 Task: Search one way flight ticket for 3 adults, 3 children in premium economy from King Salmon: King Salmon Airport to Greensboro: Piedmont Triad International Airport on 5-1-2023. Choice of flights is Emirates. Price is upto 25000. Outbound departure time preference is 16:15. Return departure time preference is 10:45.
Action: Mouse moved to (211, 293)
Screenshot: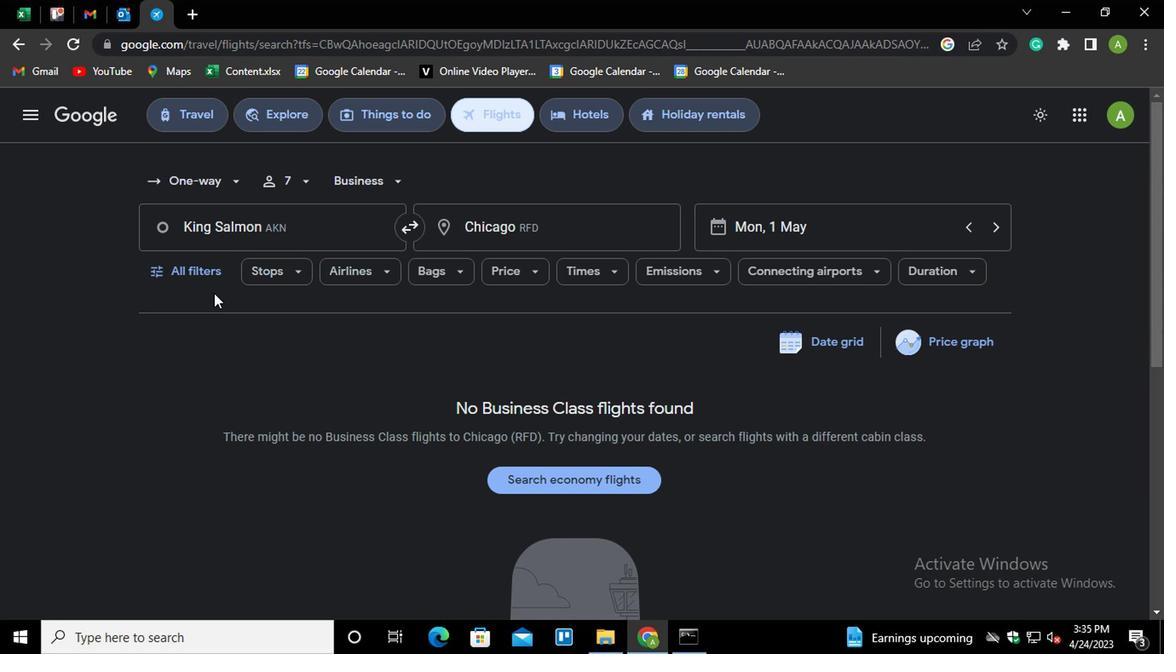 
Action: Mouse scrolled (211, 294) with delta (0, 0)
Screenshot: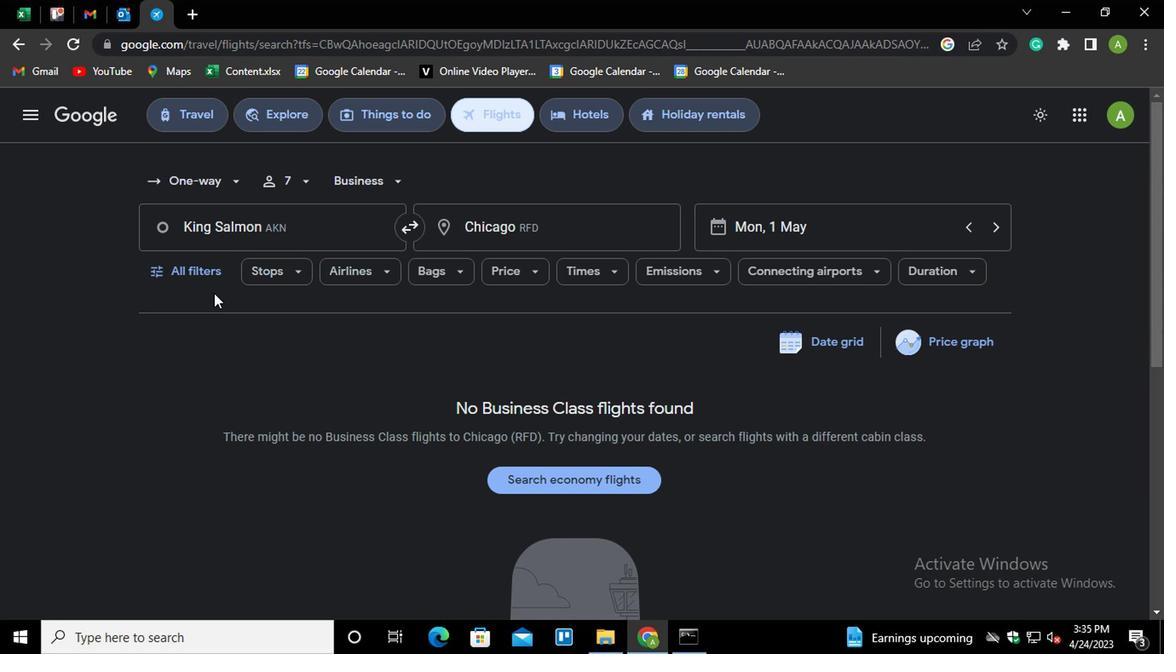 
Action: Mouse moved to (203, 184)
Screenshot: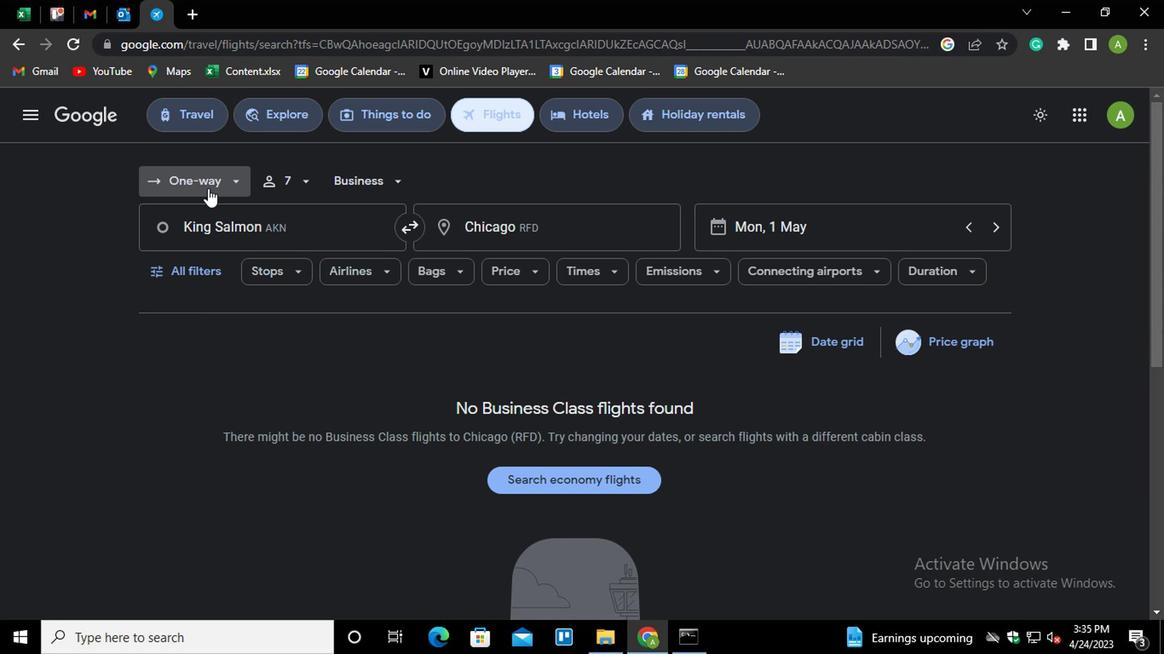 
Action: Mouse pressed left at (203, 184)
Screenshot: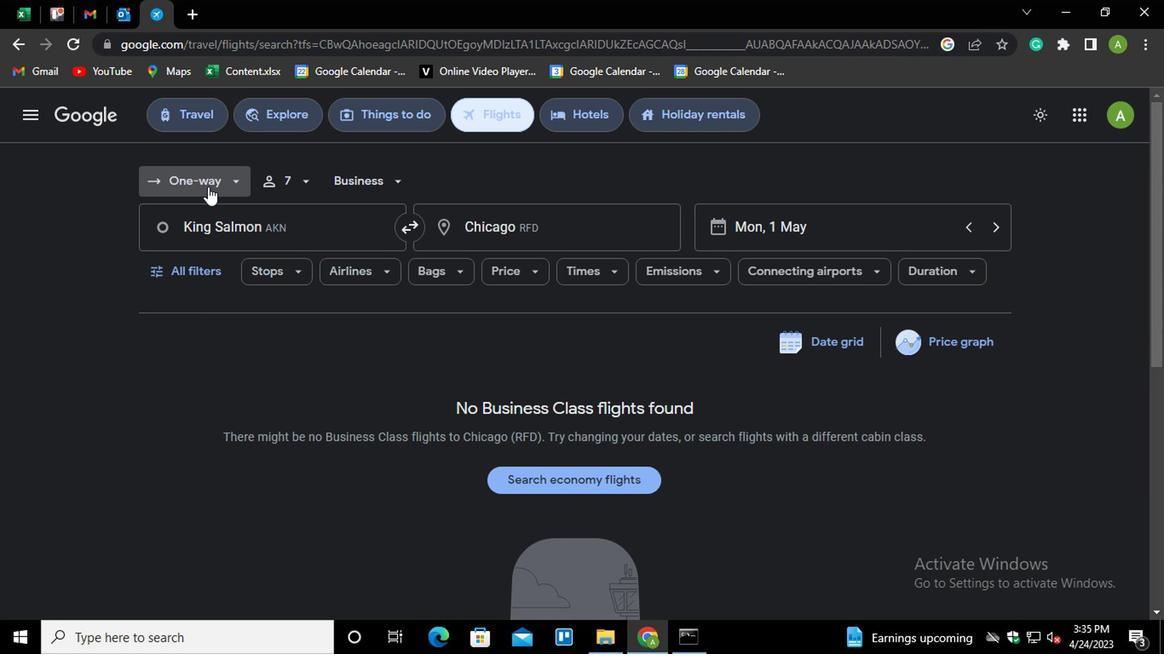 
Action: Mouse moved to (220, 257)
Screenshot: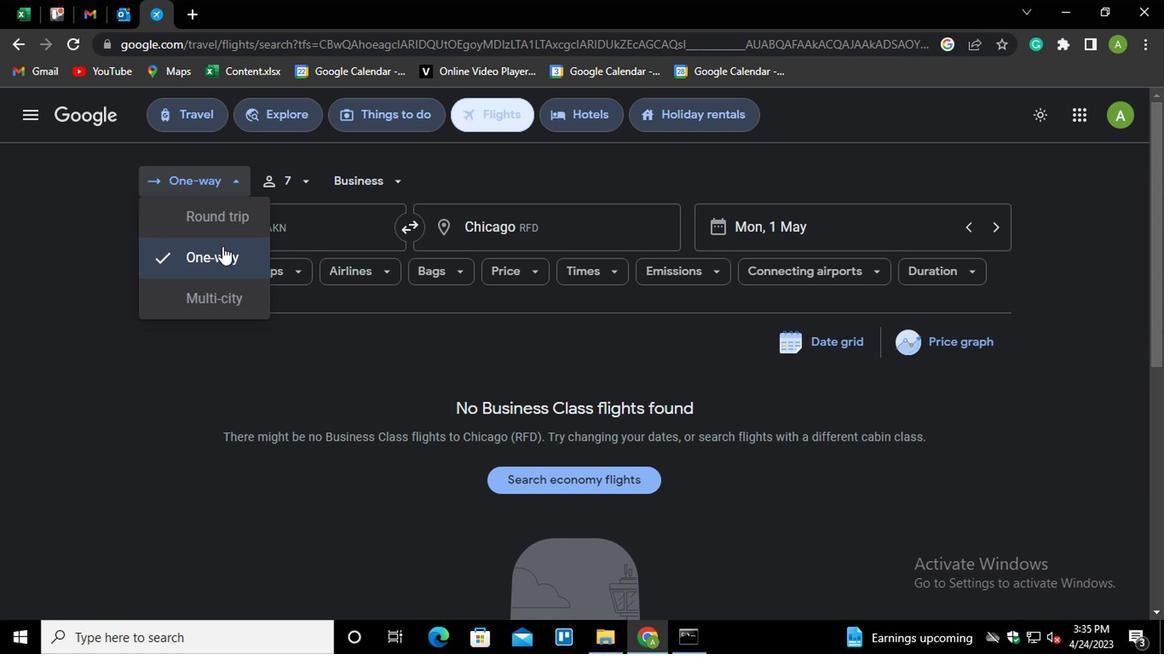 
Action: Mouse pressed left at (220, 257)
Screenshot: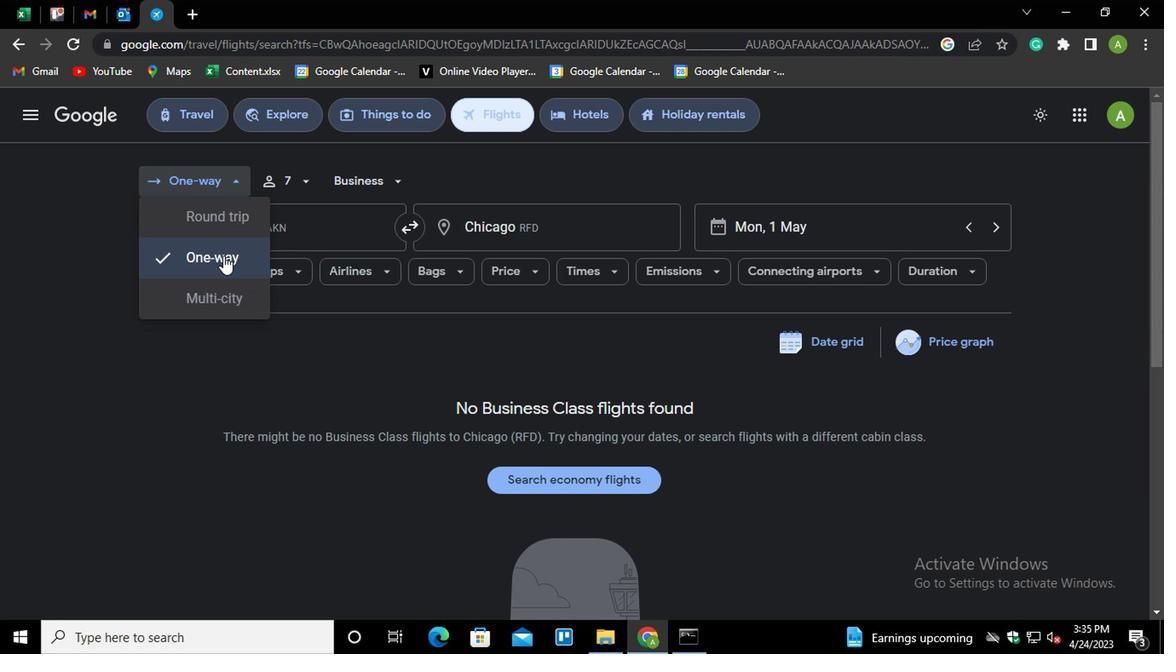 
Action: Mouse moved to (281, 178)
Screenshot: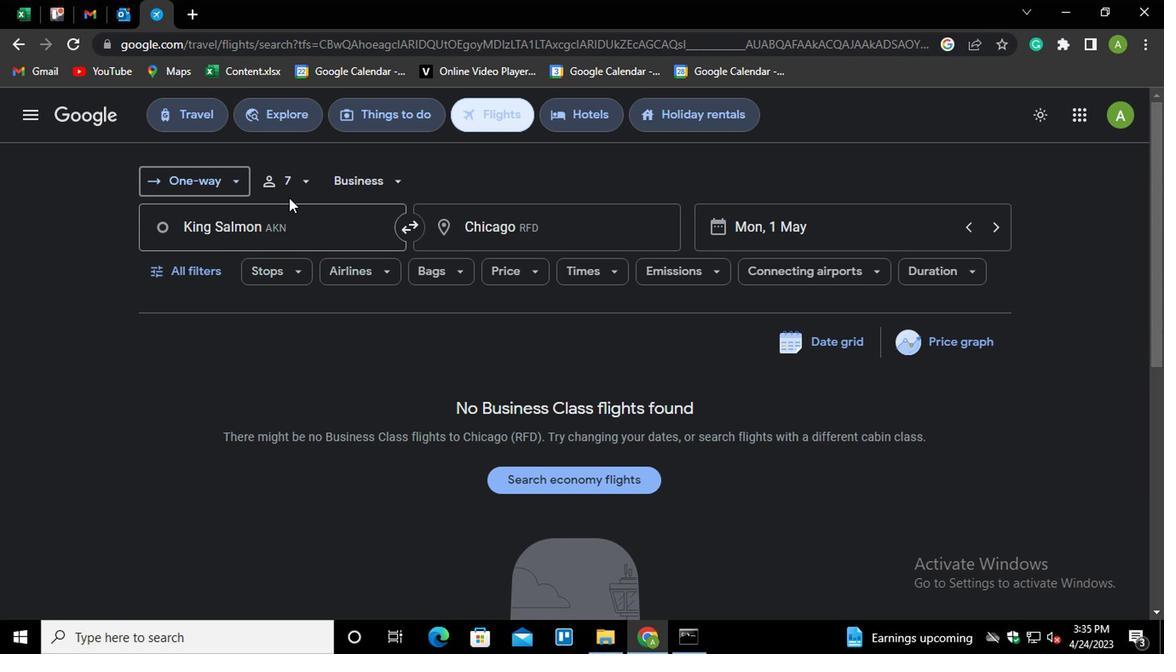
Action: Mouse pressed left at (281, 178)
Screenshot: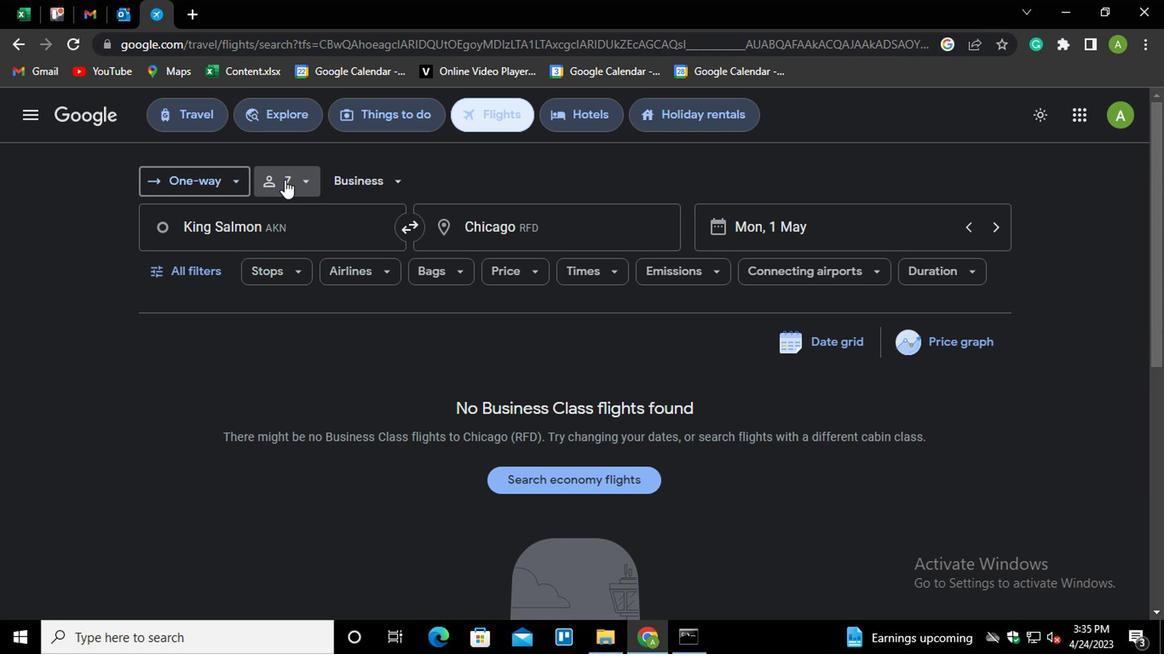 
Action: Mouse moved to (437, 228)
Screenshot: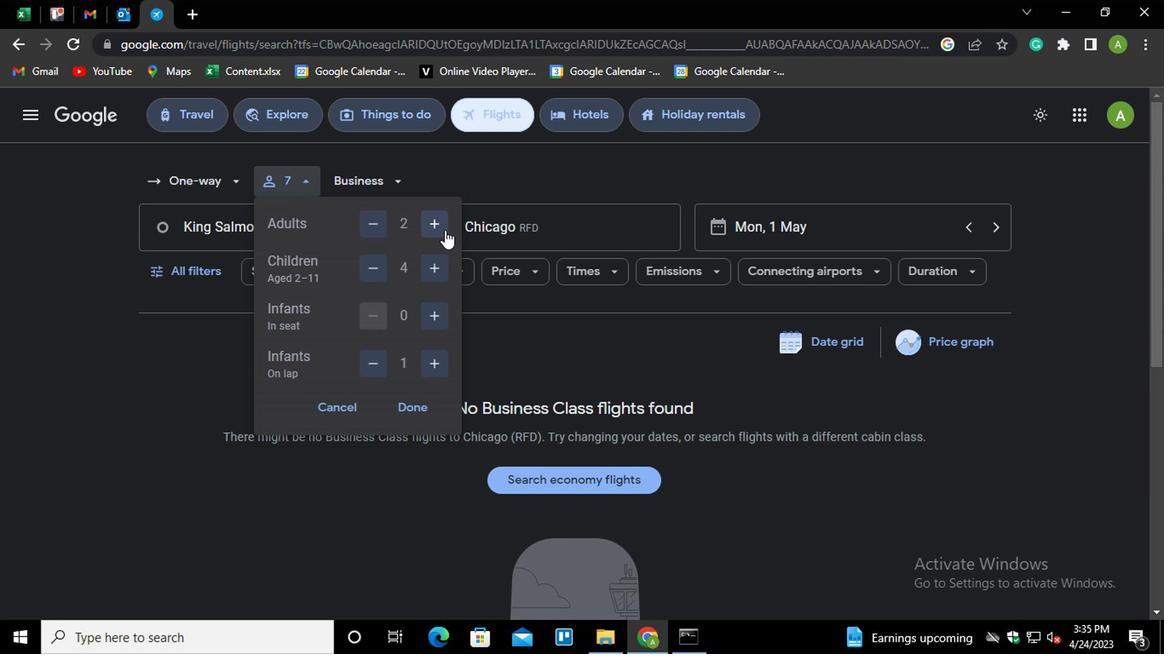 
Action: Mouse pressed left at (437, 228)
Screenshot: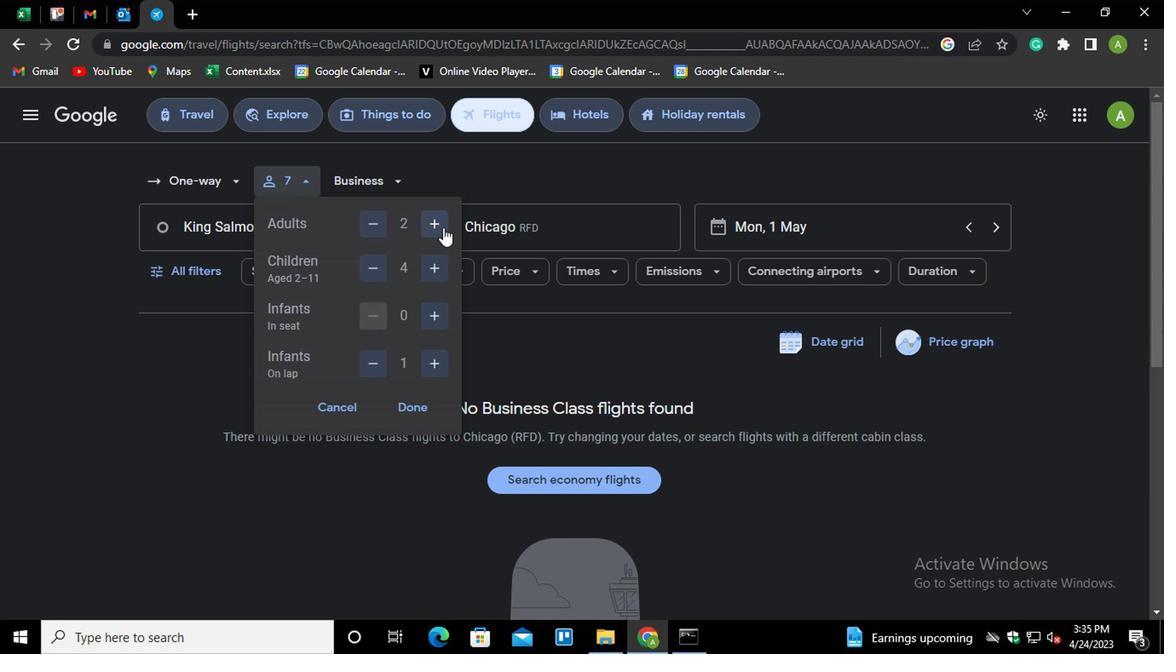 
Action: Mouse moved to (369, 264)
Screenshot: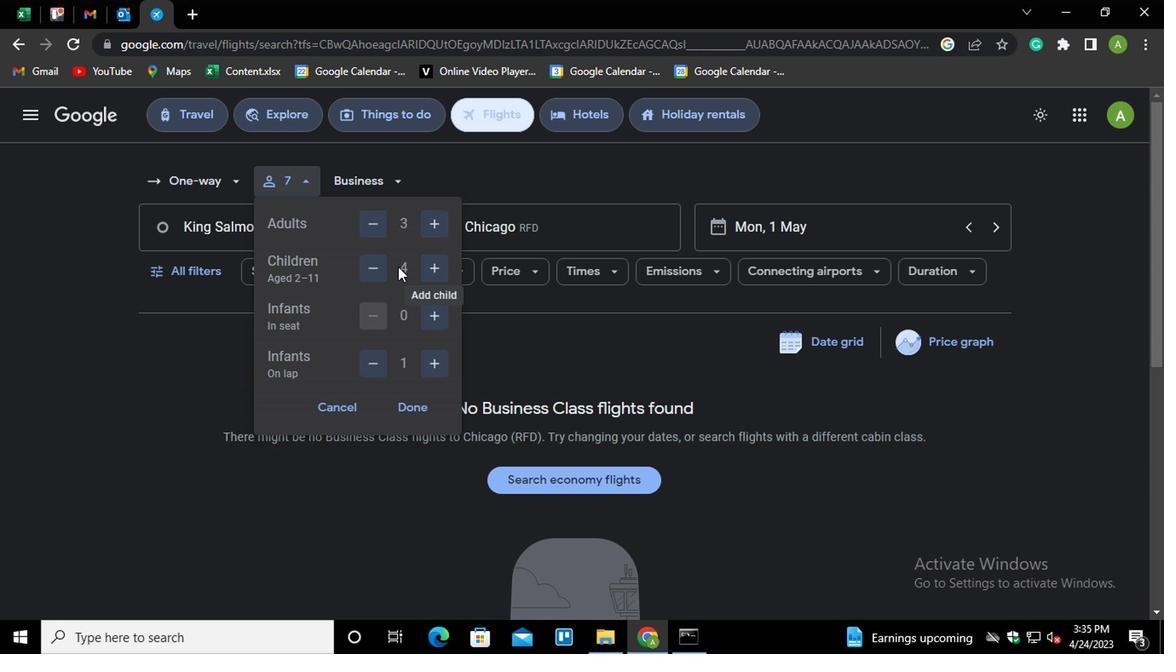 
Action: Mouse pressed left at (369, 264)
Screenshot: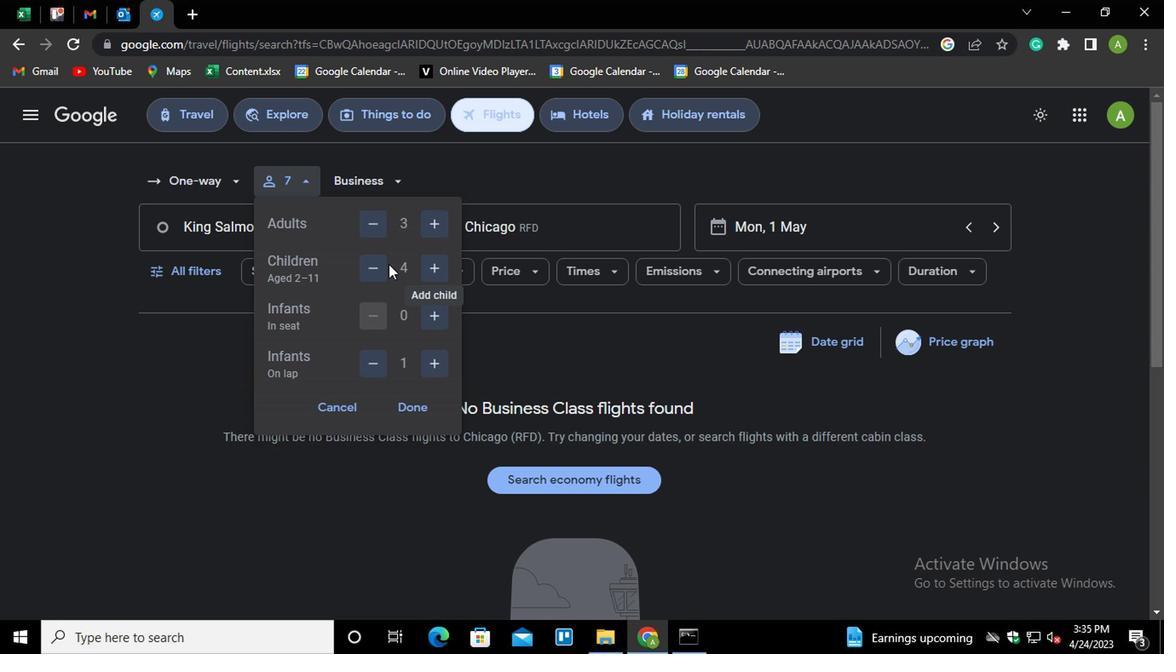 
Action: Mouse moved to (366, 367)
Screenshot: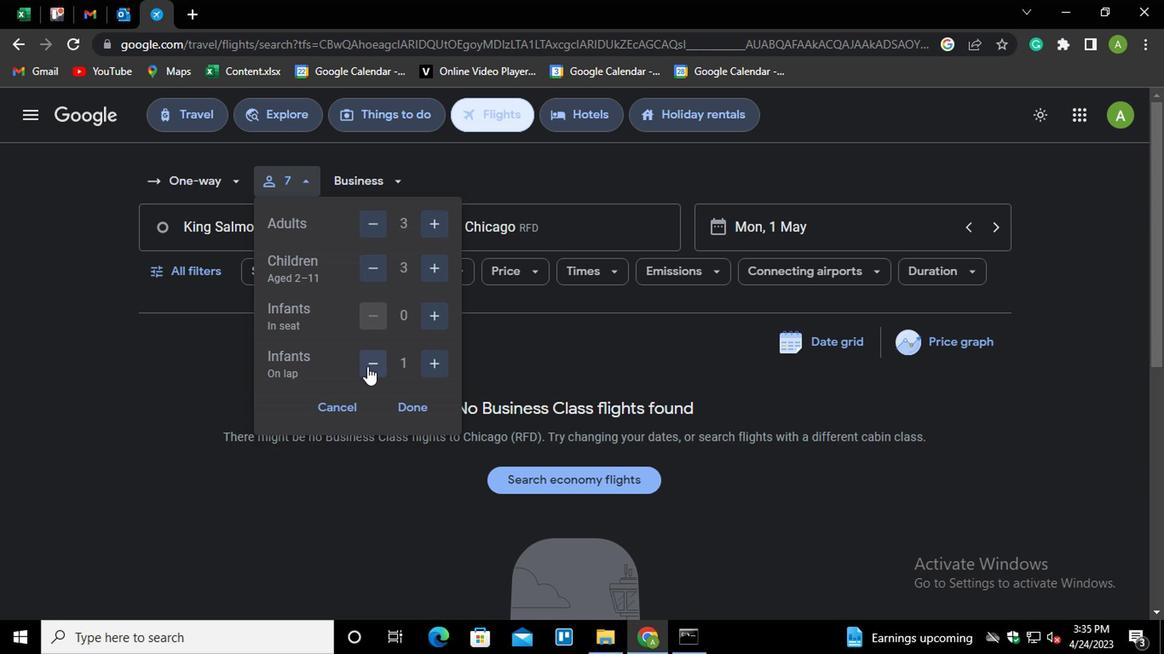 
Action: Mouse pressed left at (366, 367)
Screenshot: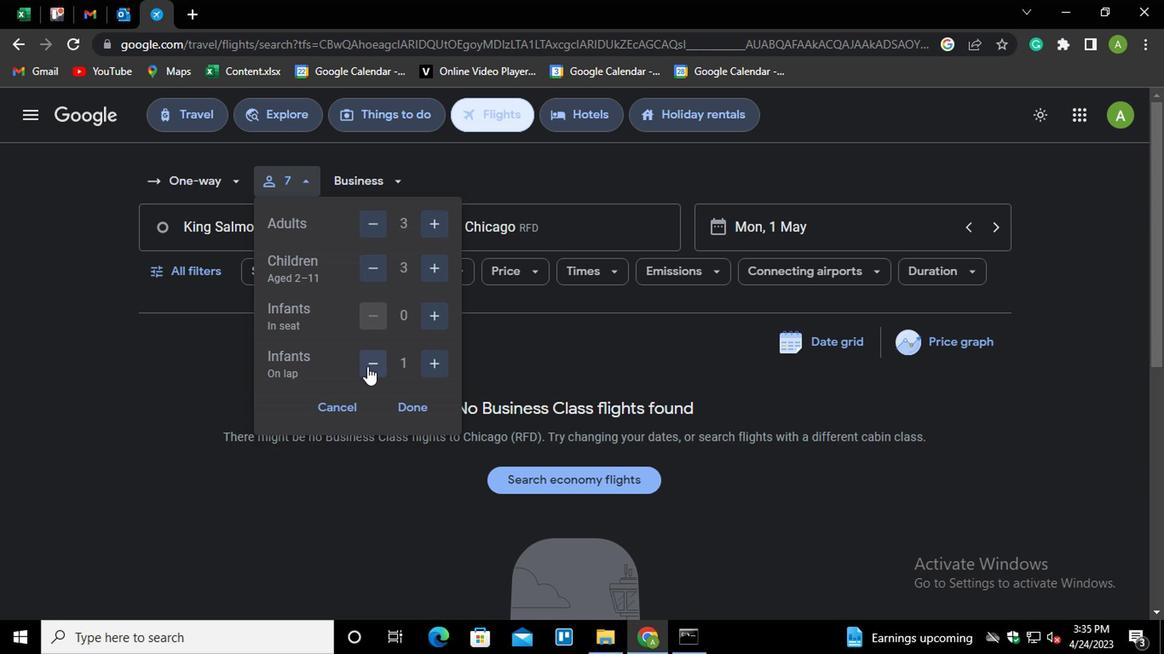 
Action: Mouse moved to (416, 415)
Screenshot: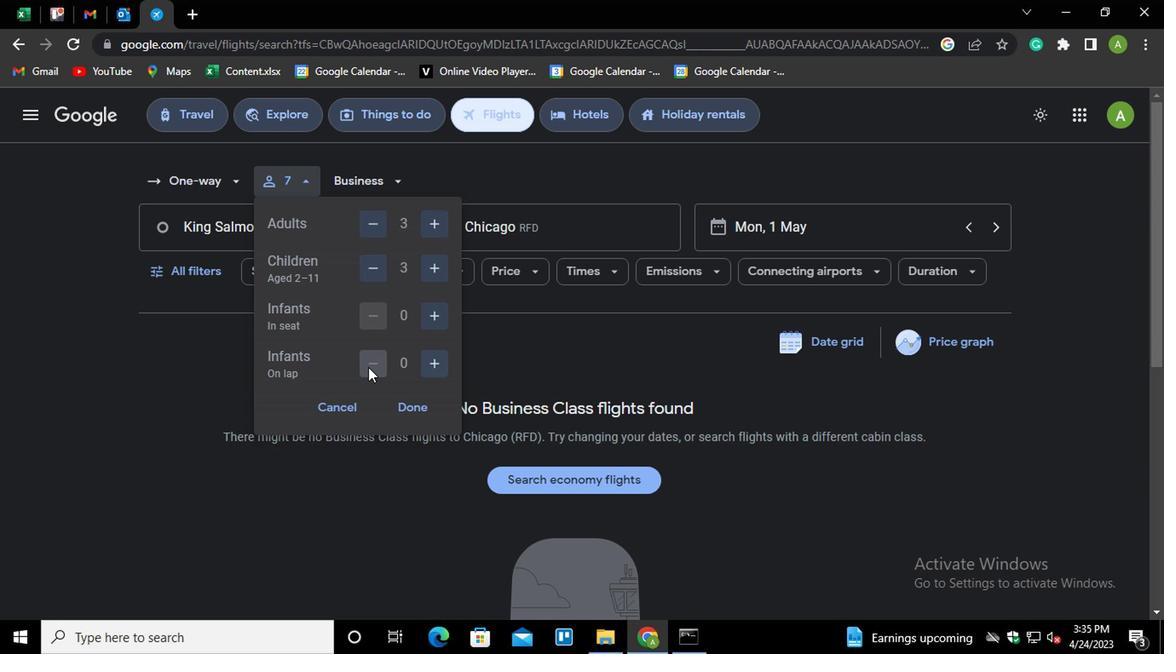 
Action: Mouse pressed left at (416, 415)
Screenshot: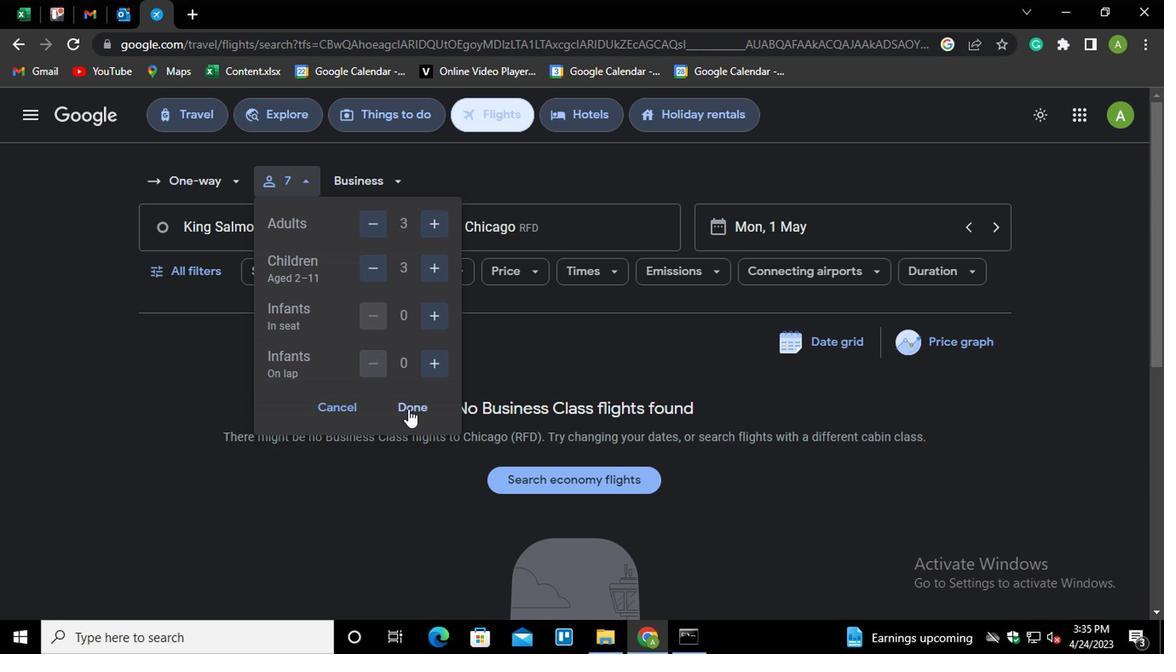 
Action: Mouse moved to (372, 189)
Screenshot: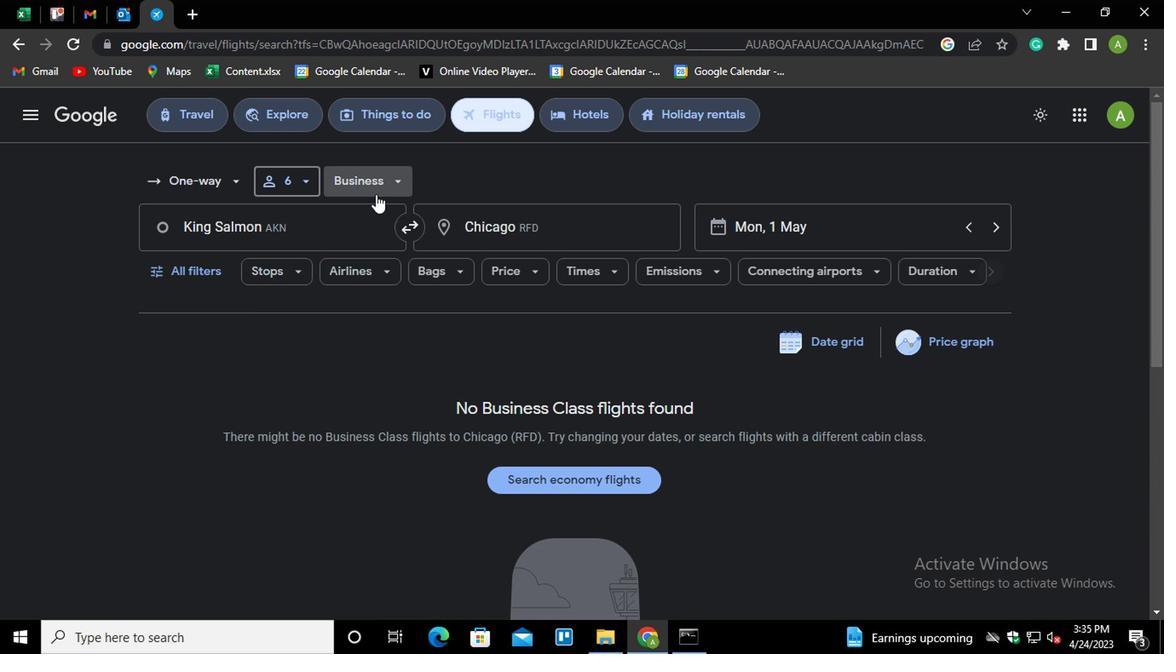 
Action: Mouse pressed left at (372, 189)
Screenshot: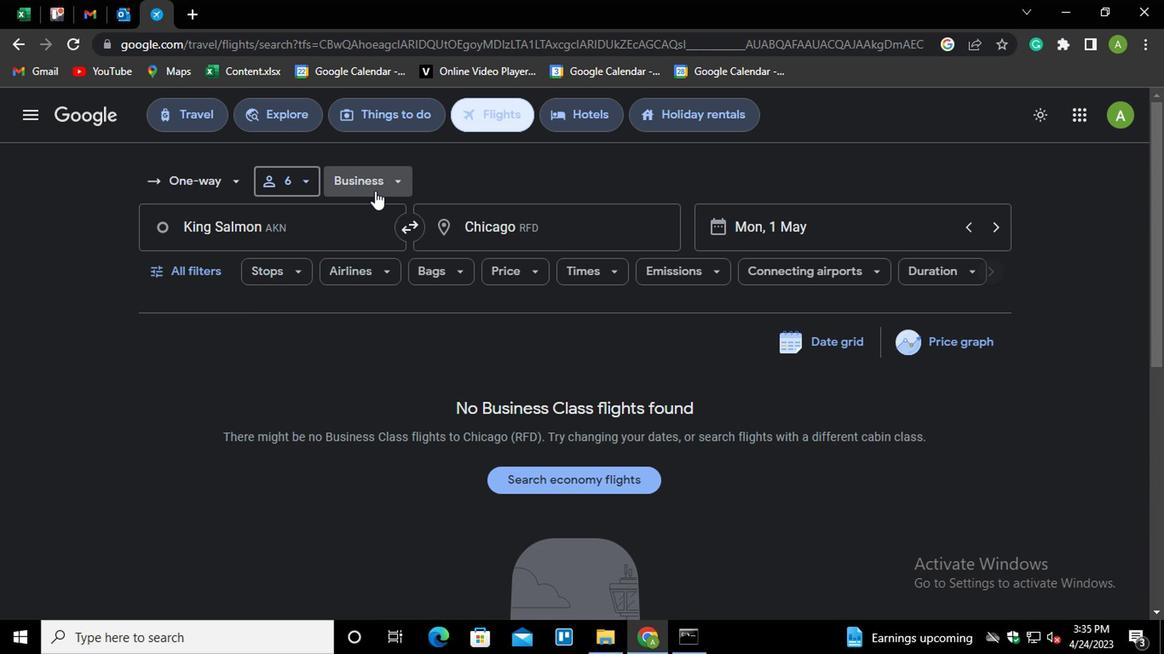 
Action: Mouse moved to (413, 258)
Screenshot: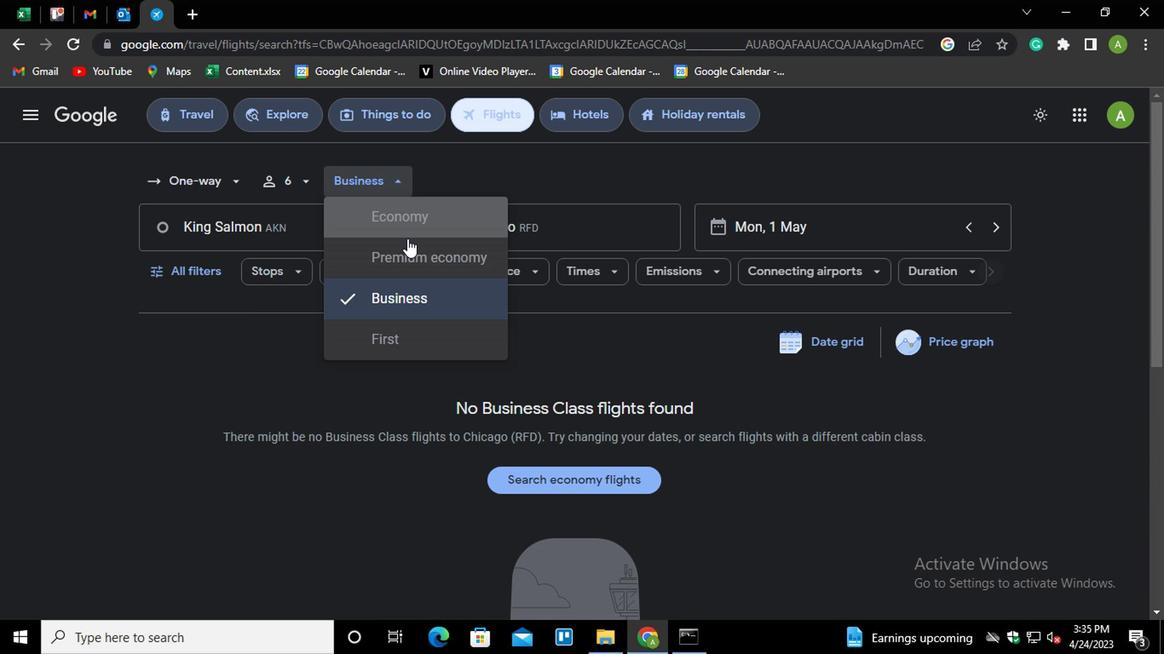 
Action: Mouse pressed left at (413, 258)
Screenshot: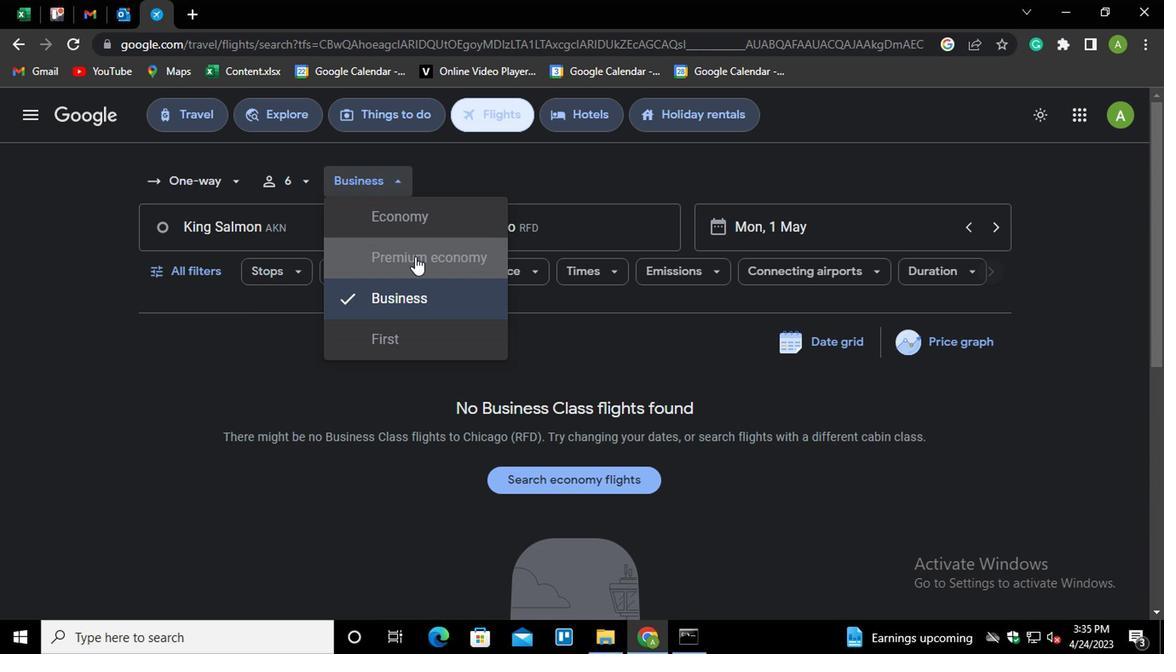 
Action: Mouse moved to (502, 231)
Screenshot: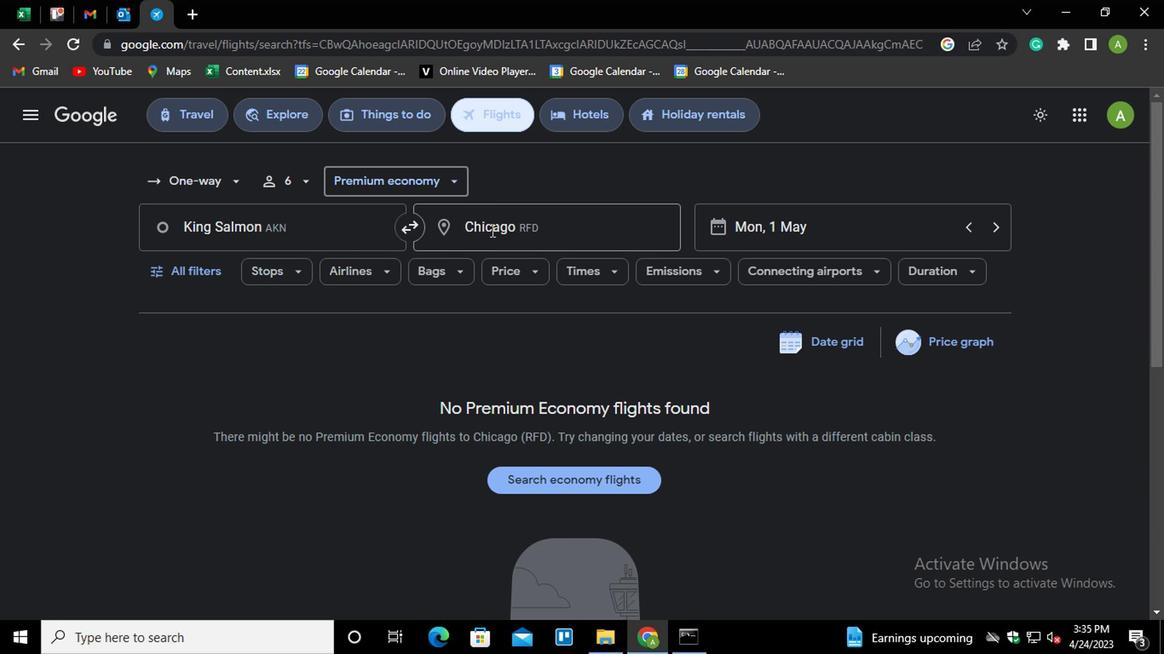 
Action: Mouse pressed left at (502, 231)
Screenshot: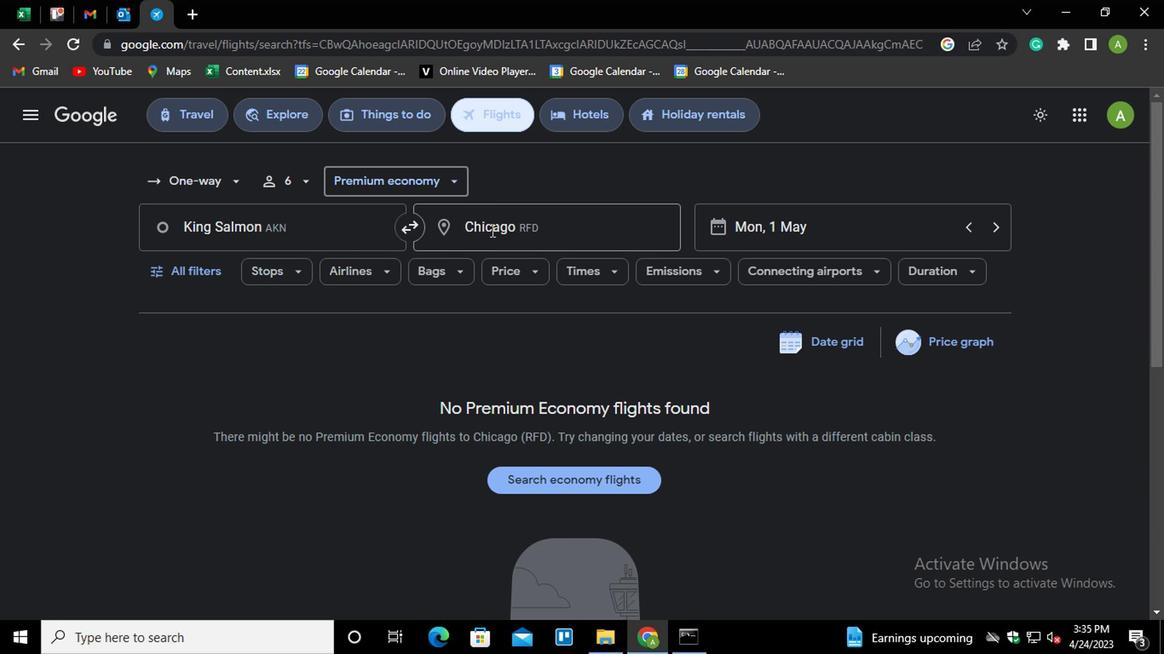 
Action: Key pressed <Key.shift>GREENSBORO<Key.down><Key.down><Key.enter>
Screenshot: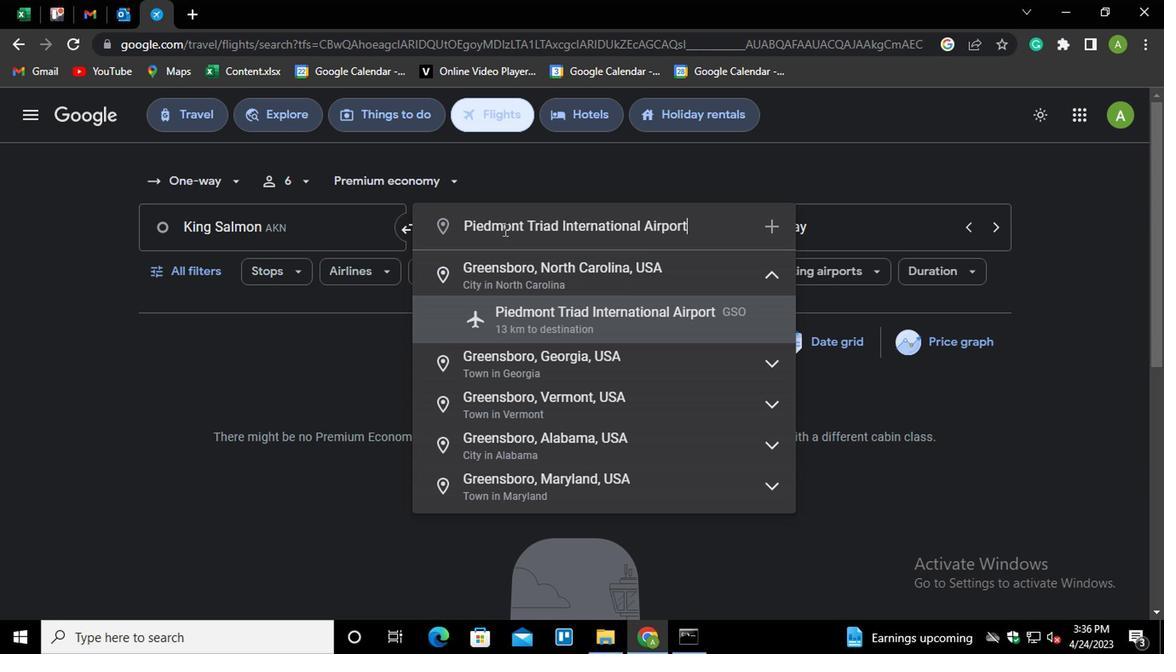 
Action: Mouse moved to (200, 276)
Screenshot: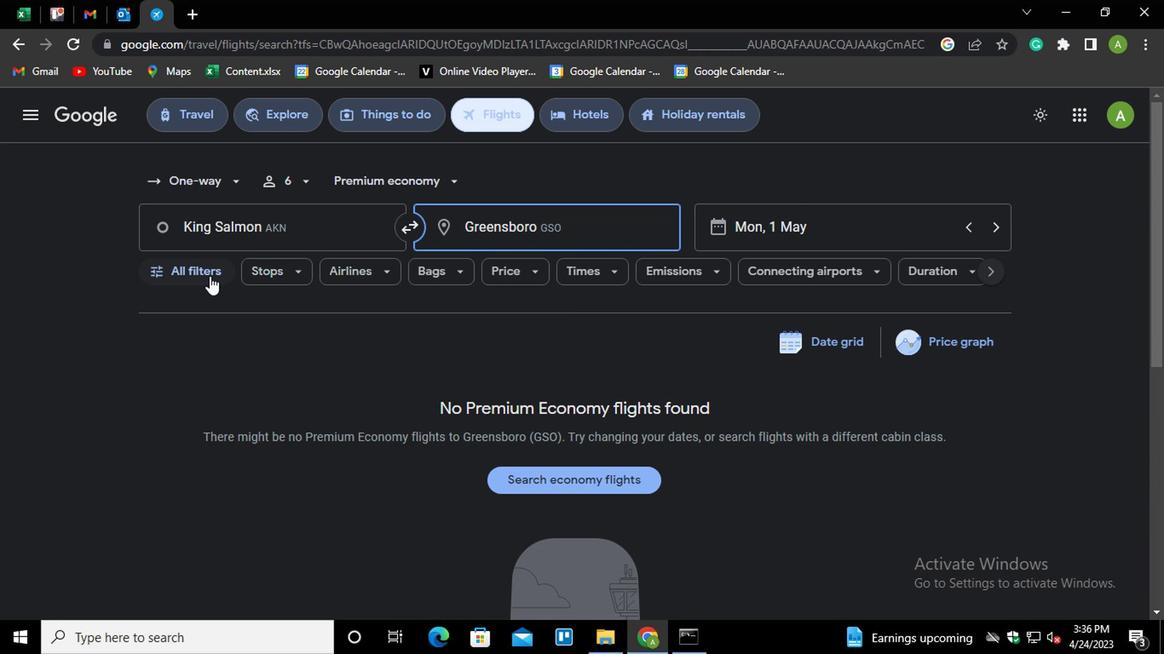 
Action: Mouse pressed left at (200, 276)
Screenshot: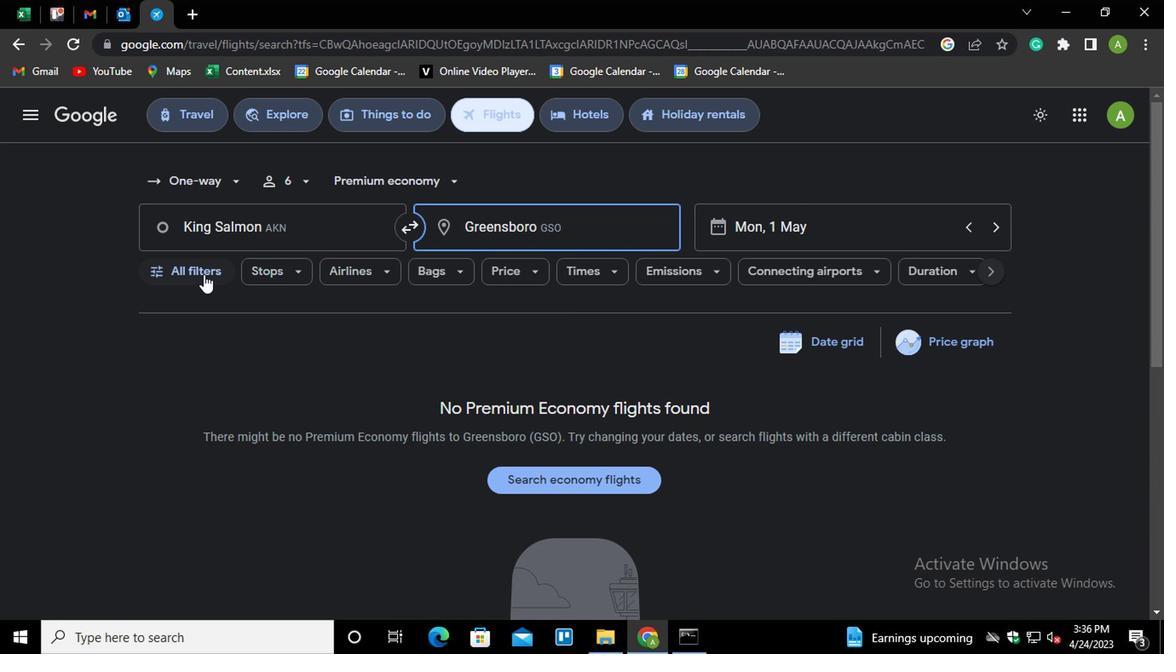 
Action: Mouse moved to (301, 434)
Screenshot: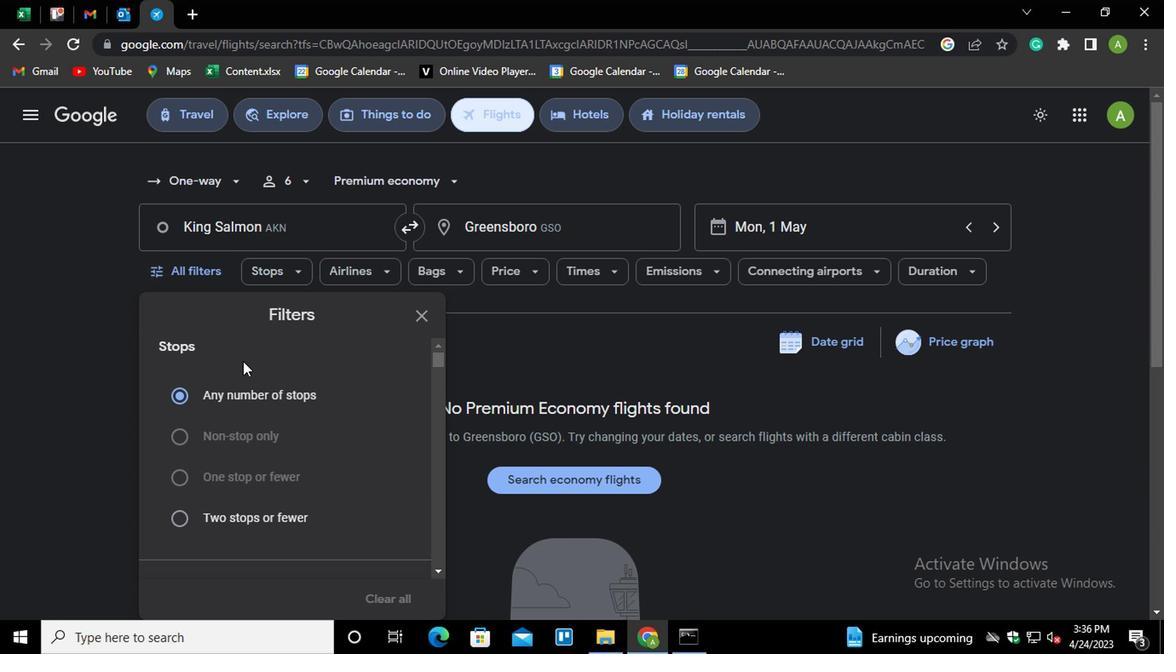 
Action: Mouse scrolled (301, 433) with delta (0, 0)
Screenshot: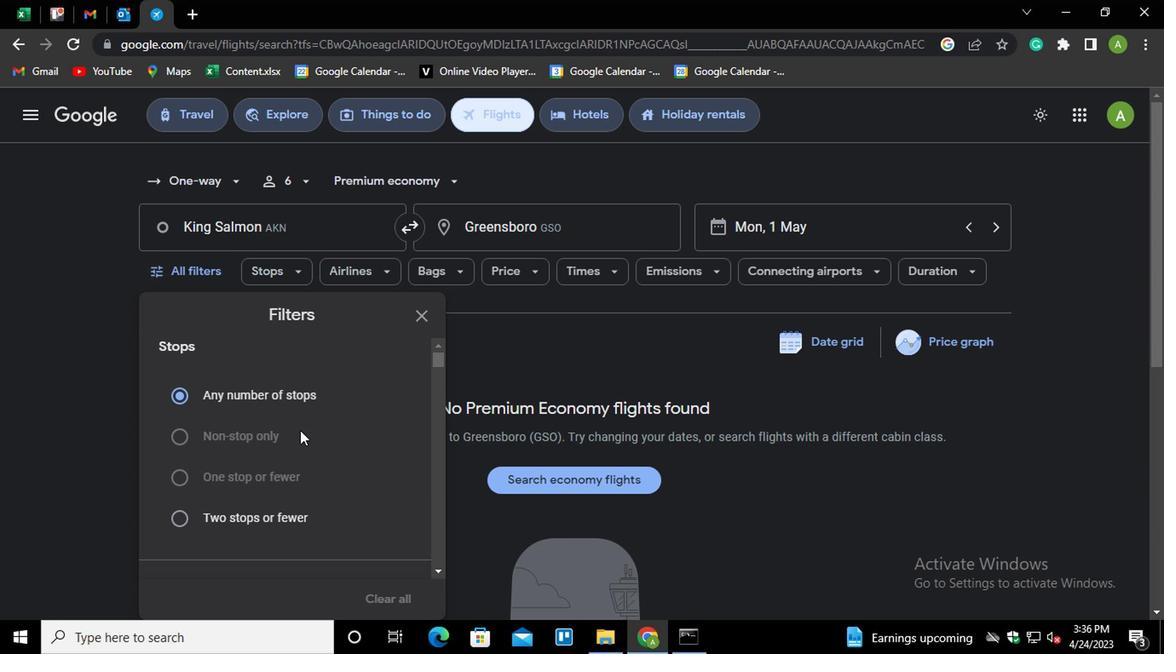 
Action: Mouse moved to (395, 551)
Screenshot: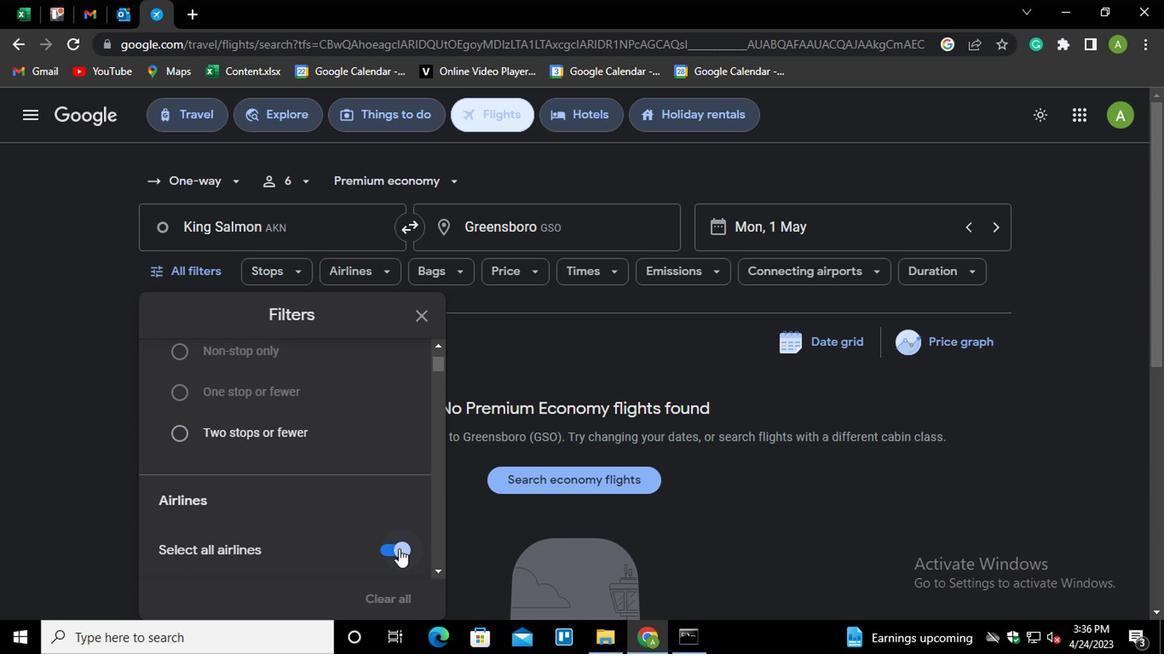 
Action: Mouse pressed left at (395, 551)
Screenshot: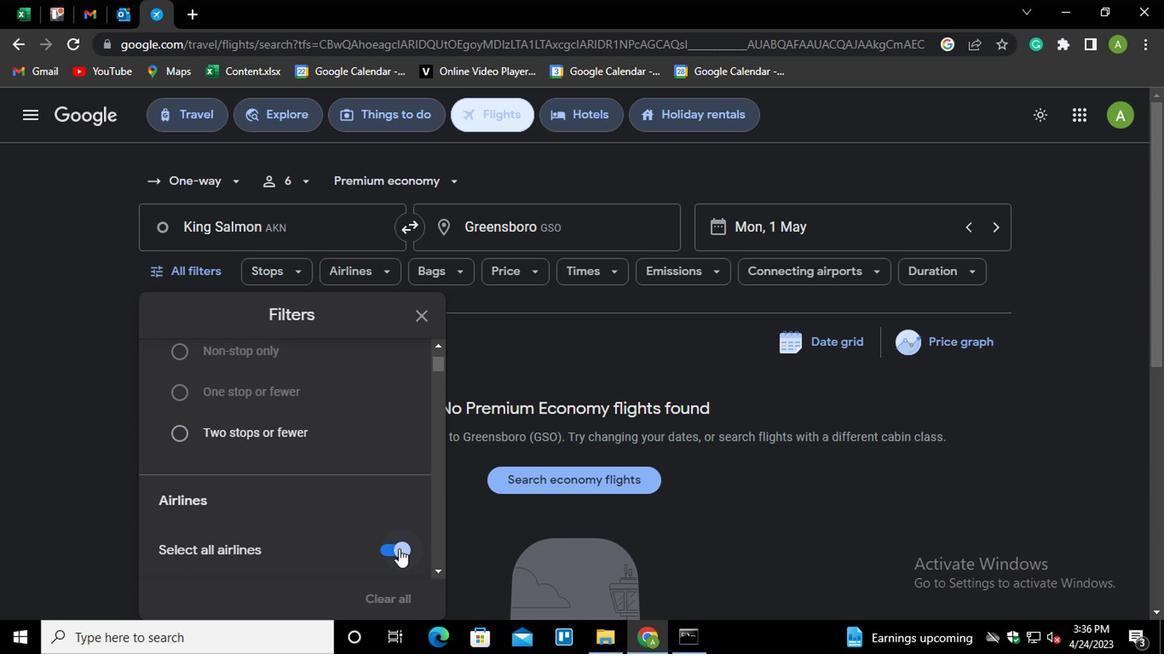
Action: Mouse moved to (338, 507)
Screenshot: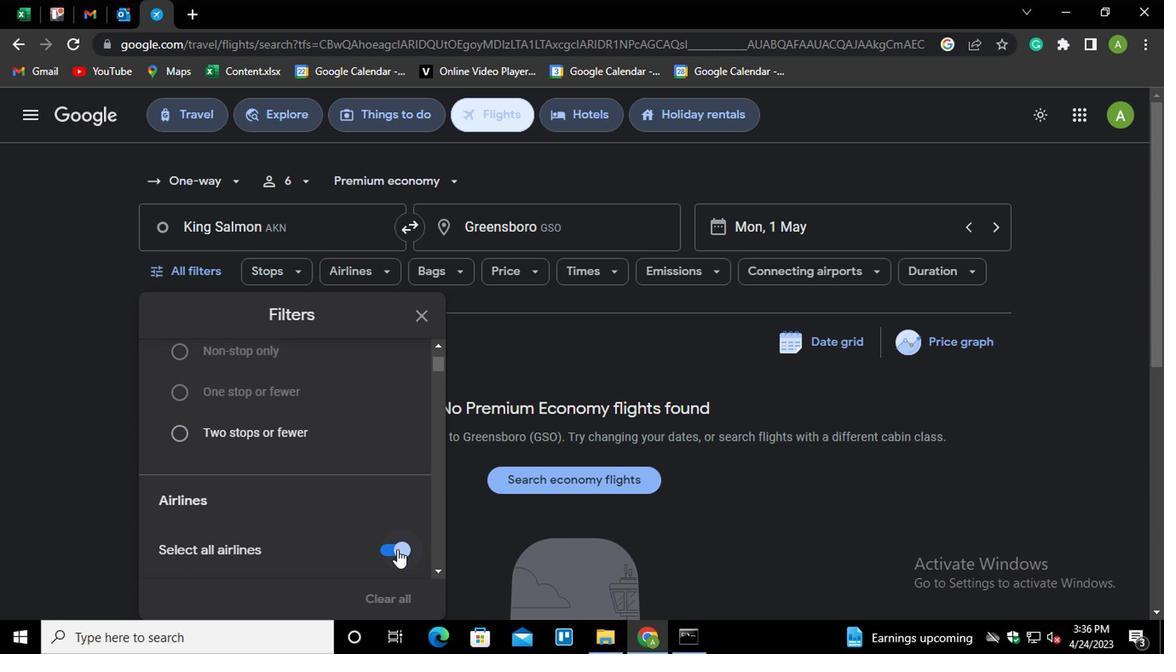 
Action: Mouse scrolled (338, 506) with delta (0, 0)
Screenshot: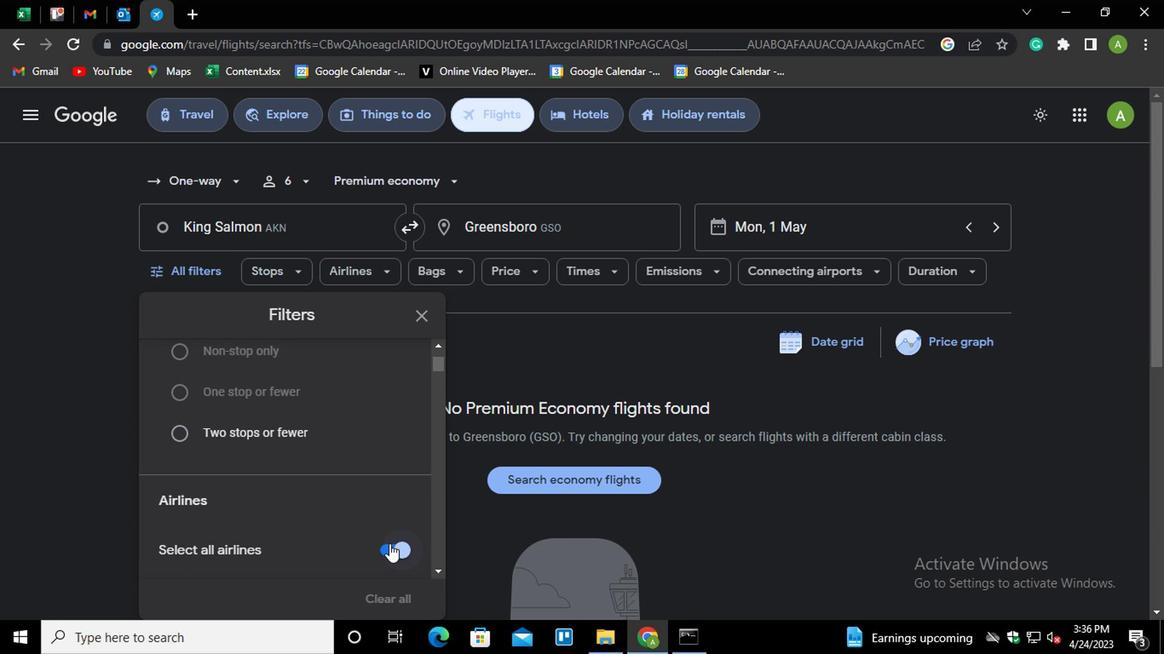 
Action: Mouse scrolled (338, 506) with delta (0, 0)
Screenshot: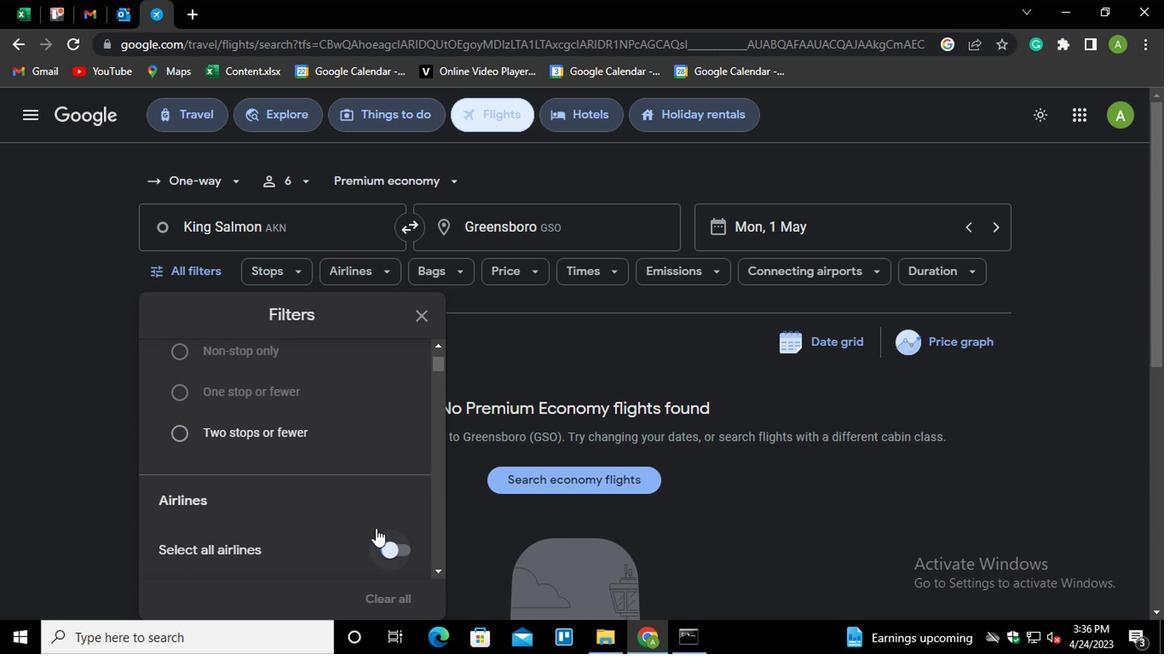 
Action: Mouse scrolled (338, 506) with delta (0, 0)
Screenshot: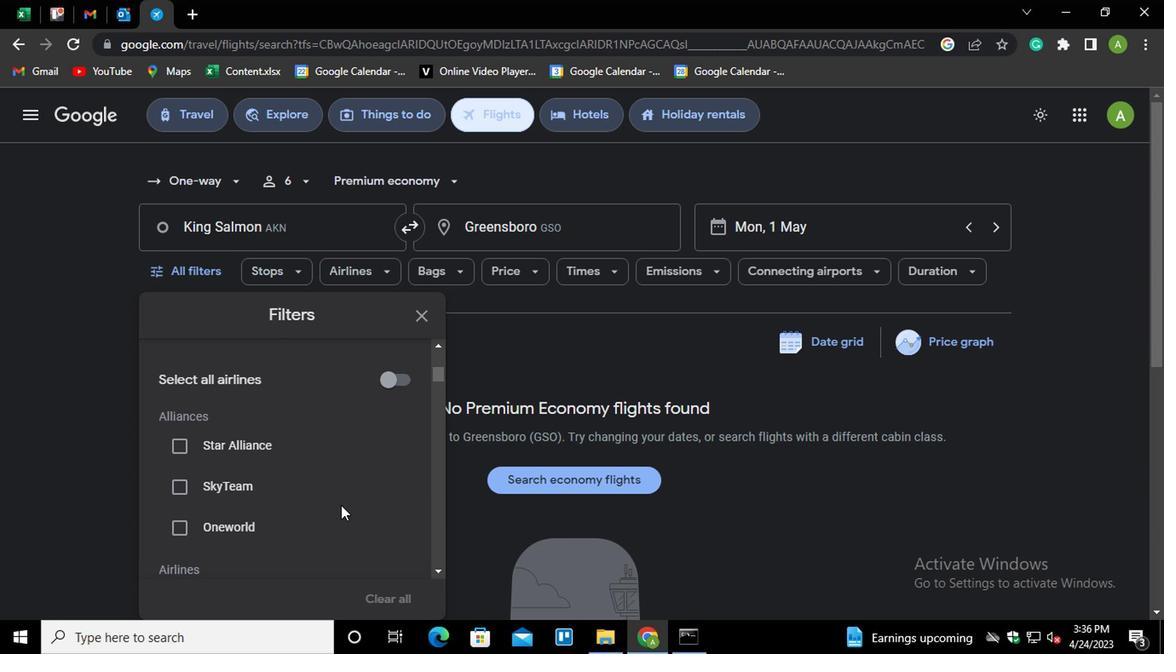 
Action: Mouse scrolled (338, 506) with delta (0, 0)
Screenshot: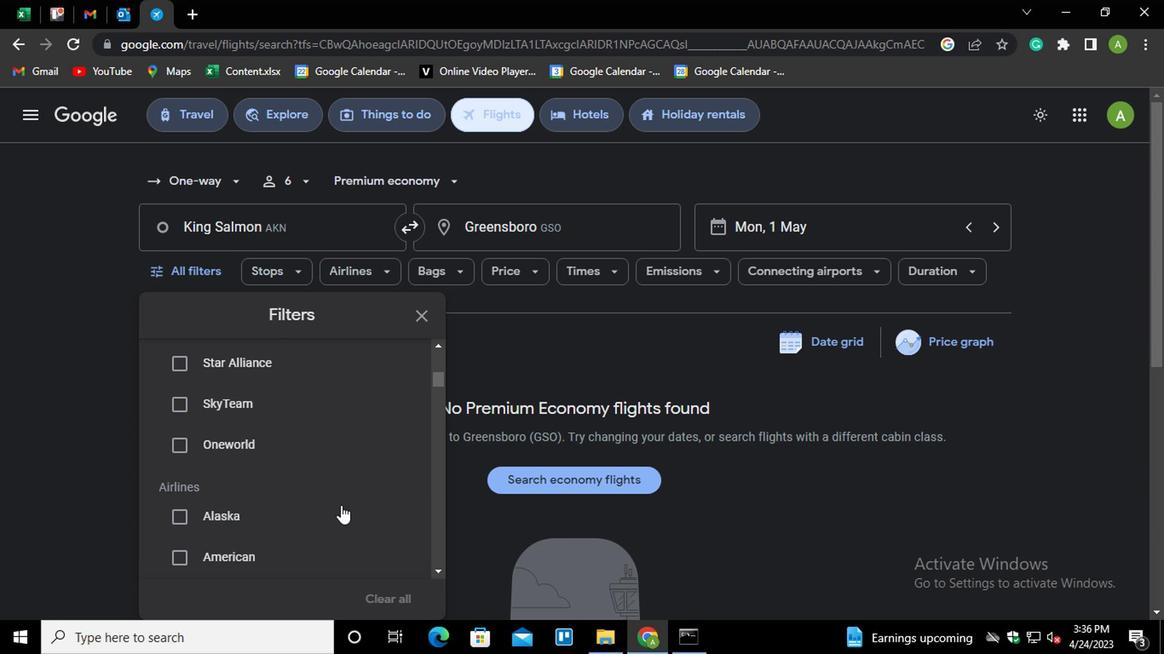 
Action: Mouse moved to (337, 507)
Screenshot: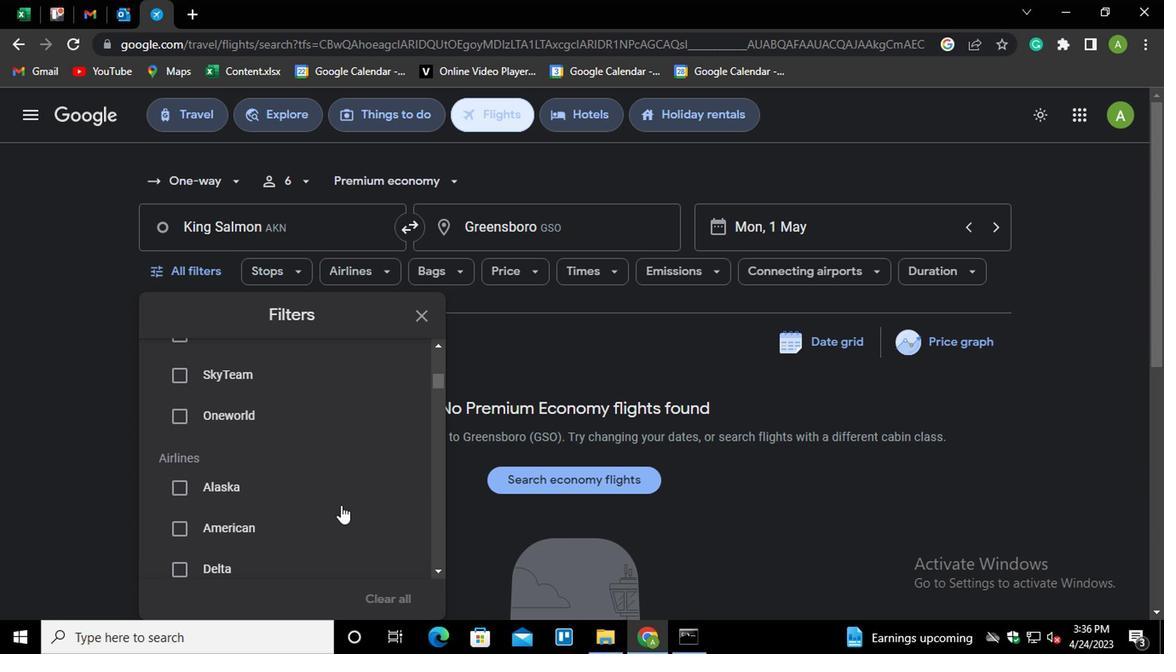 
Action: Mouse scrolled (337, 506) with delta (0, 0)
Screenshot: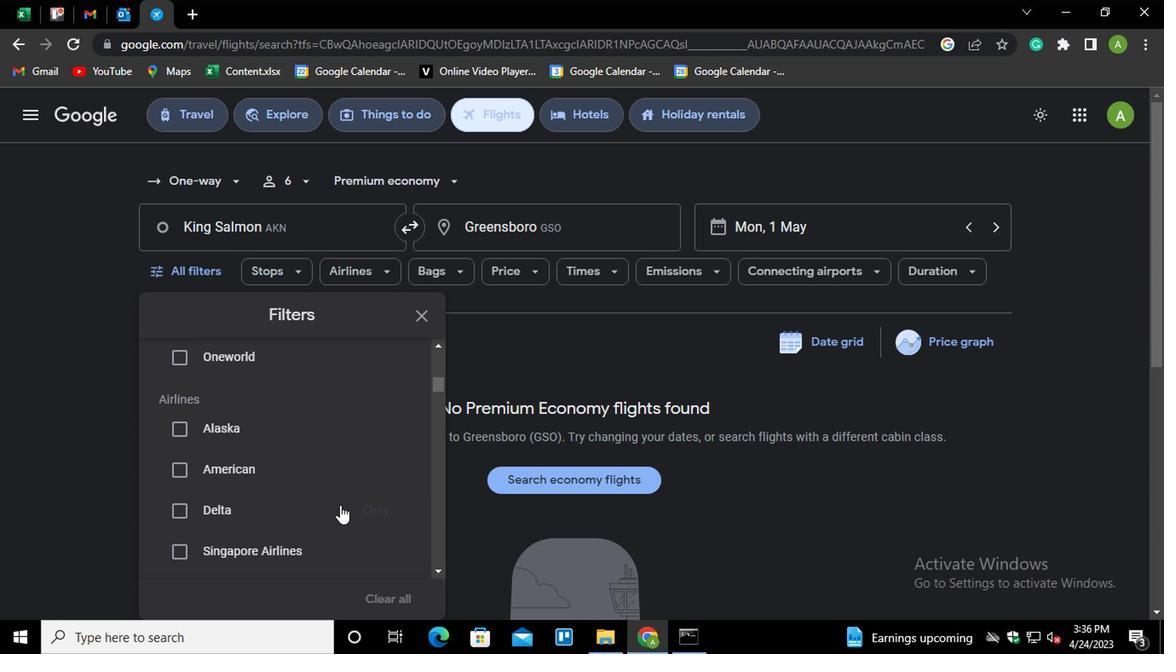 
Action: Mouse moved to (337, 505)
Screenshot: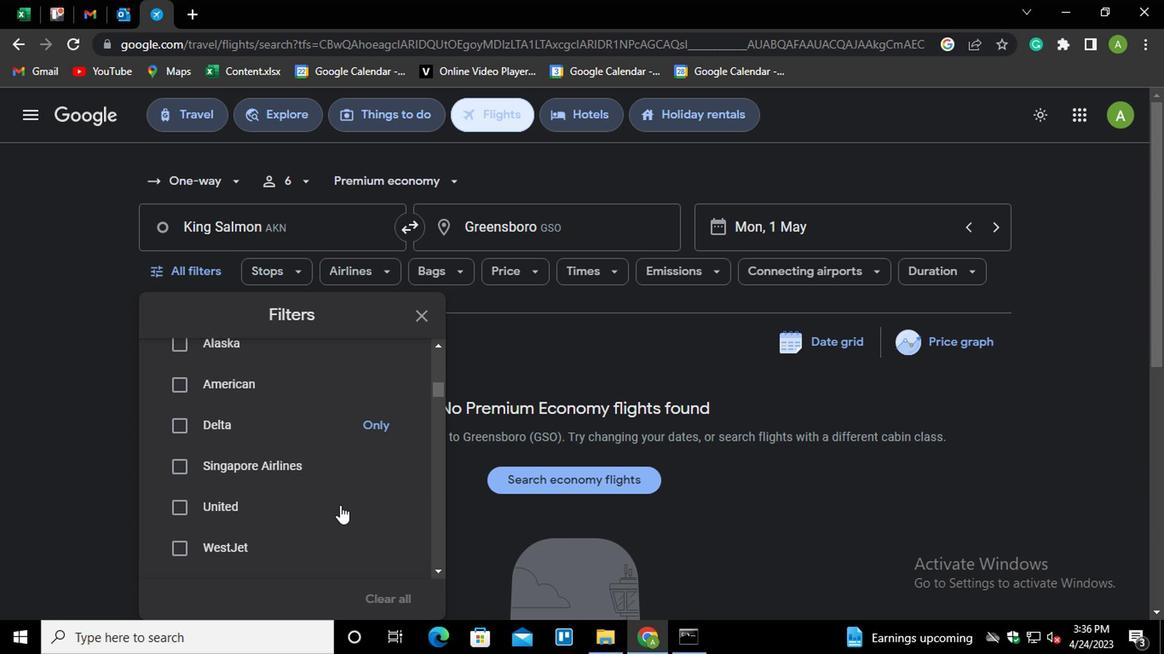 
Action: Mouse scrolled (337, 503) with delta (0, -1)
Screenshot: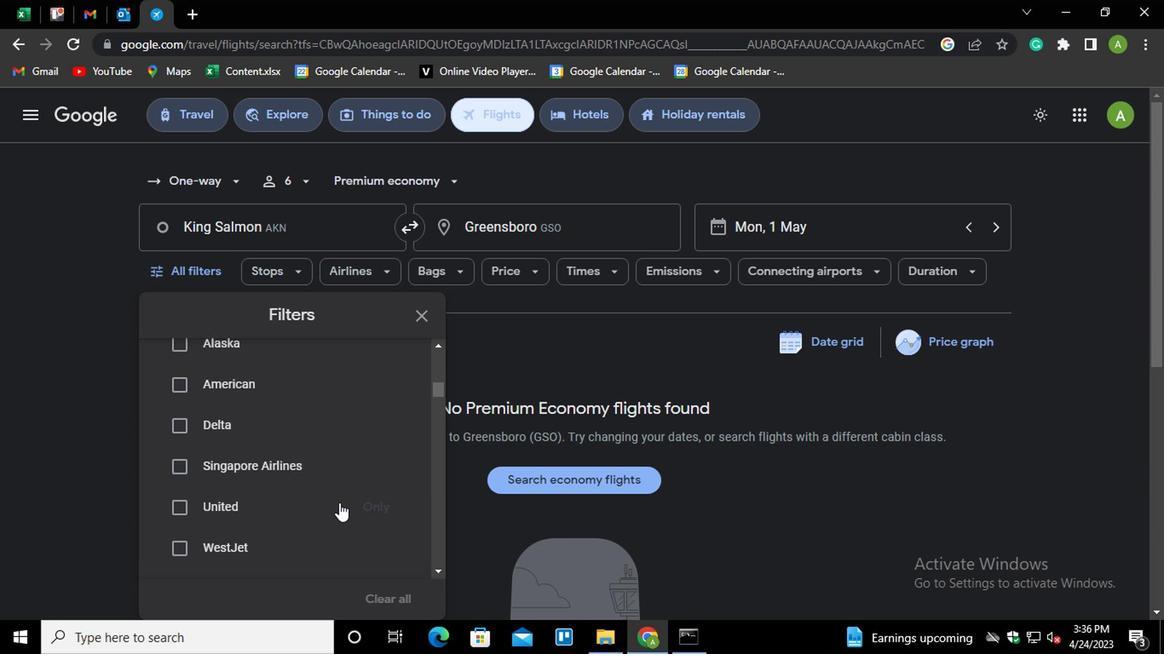 
Action: Mouse moved to (325, 493)
Screenshot: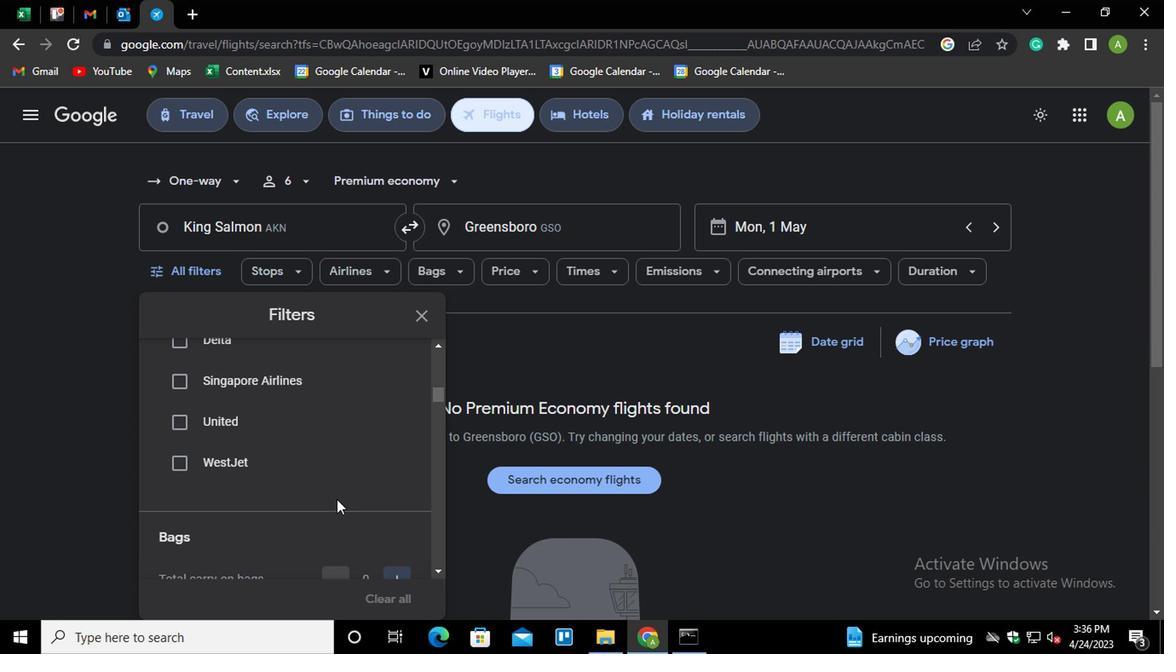 
Action: Mouse scrolled (325, 494) with delta (0, 1)
Screenshot: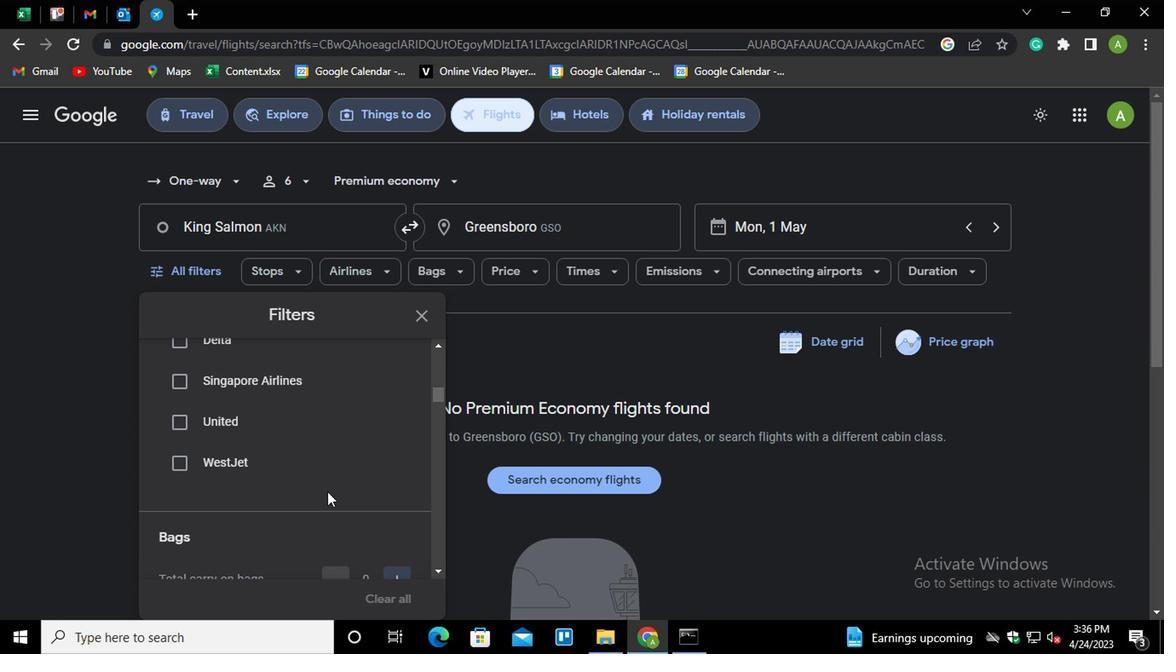 
Action: Mouse scrolled (325, 494) with delta (0, 1)
Screenshot: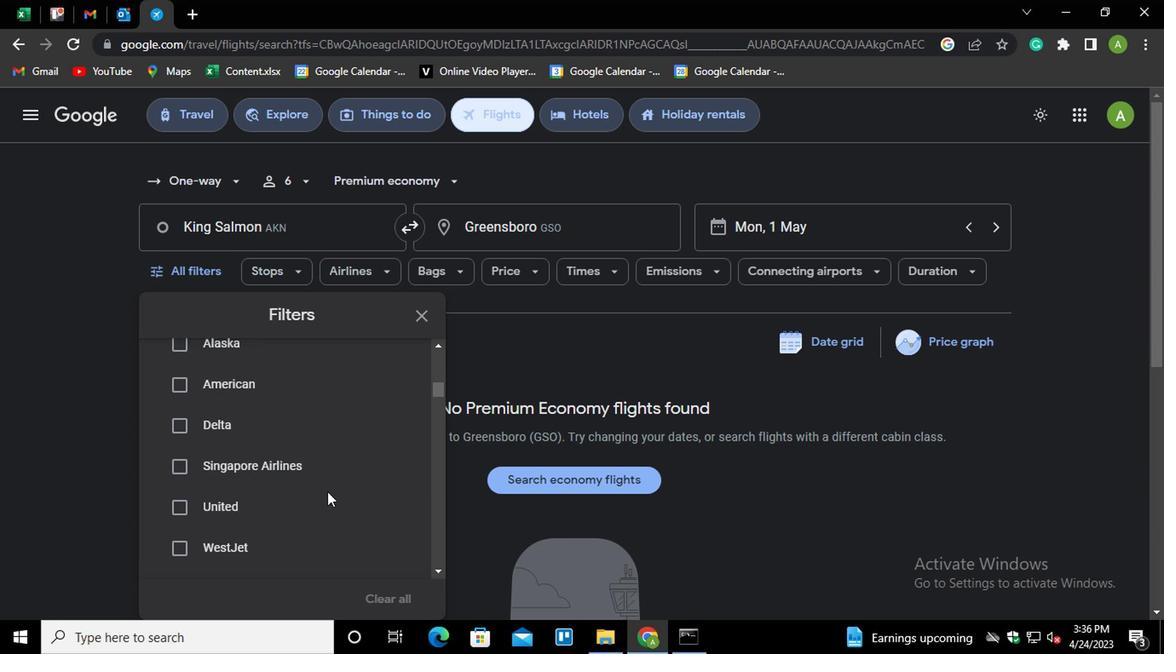 
Action: Mouse scrolled (325, 492) with delta (0, 0)
Screenshot: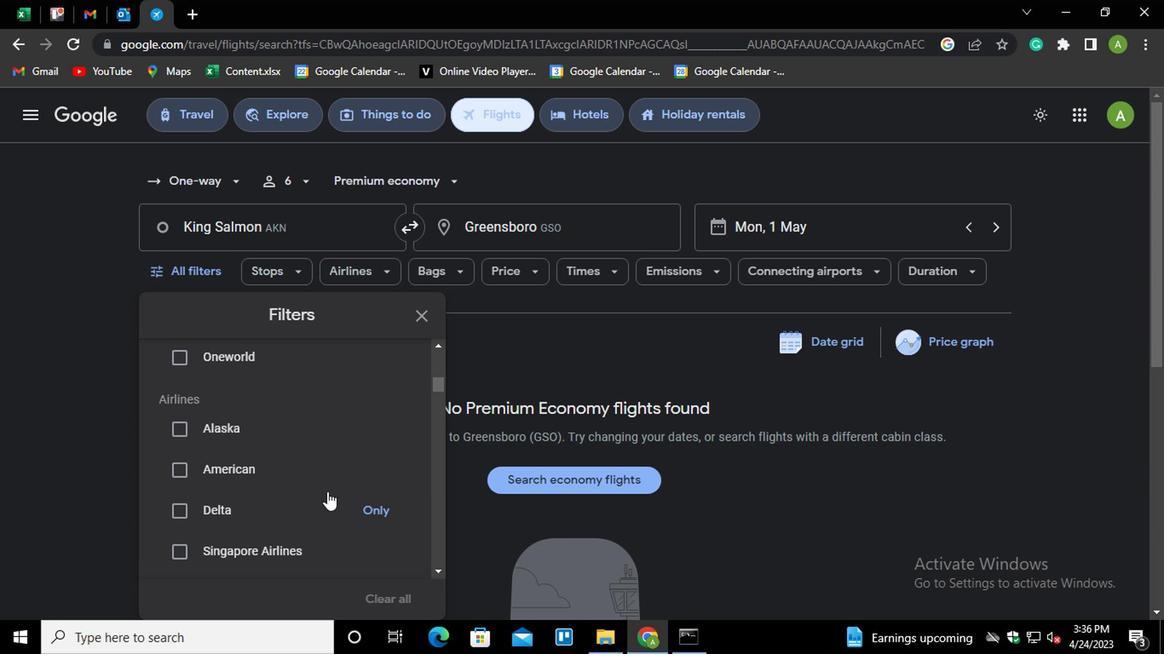 
Action: Mouse scrolled (325, 492) with delta (0, 0)
Screenshot: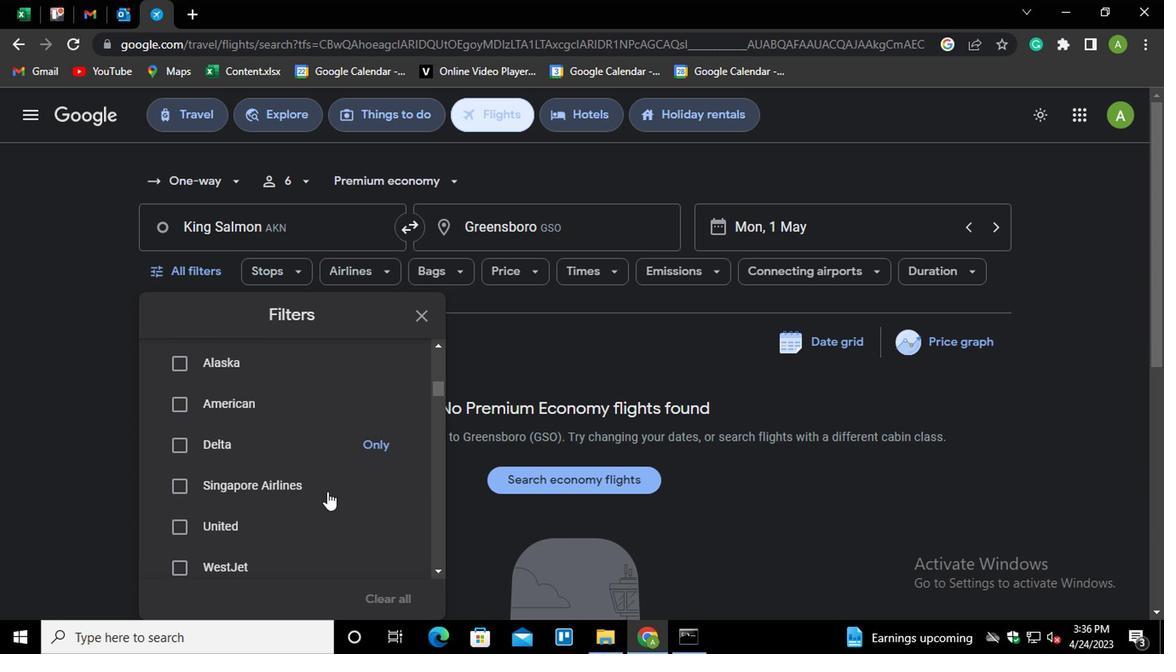 
Action: Mouse scrolled (325, 492) with delta (0, 0)
Screenshot: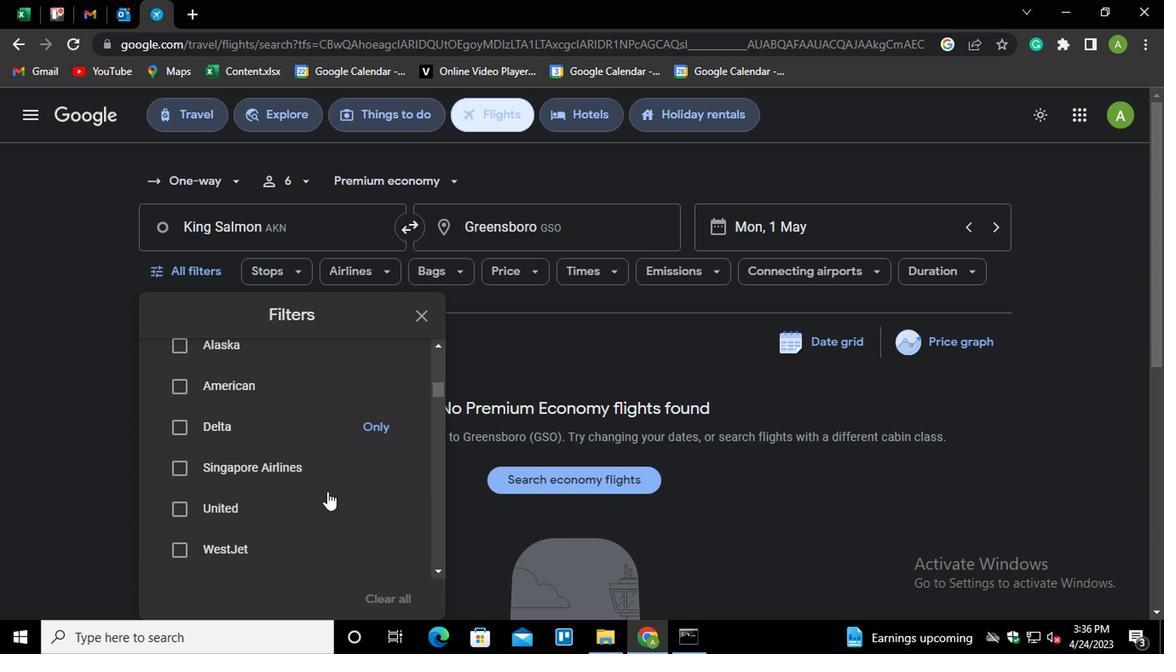 
Action: Mouse scrolled (325, 492) with delta (0, 0)
Screenshot: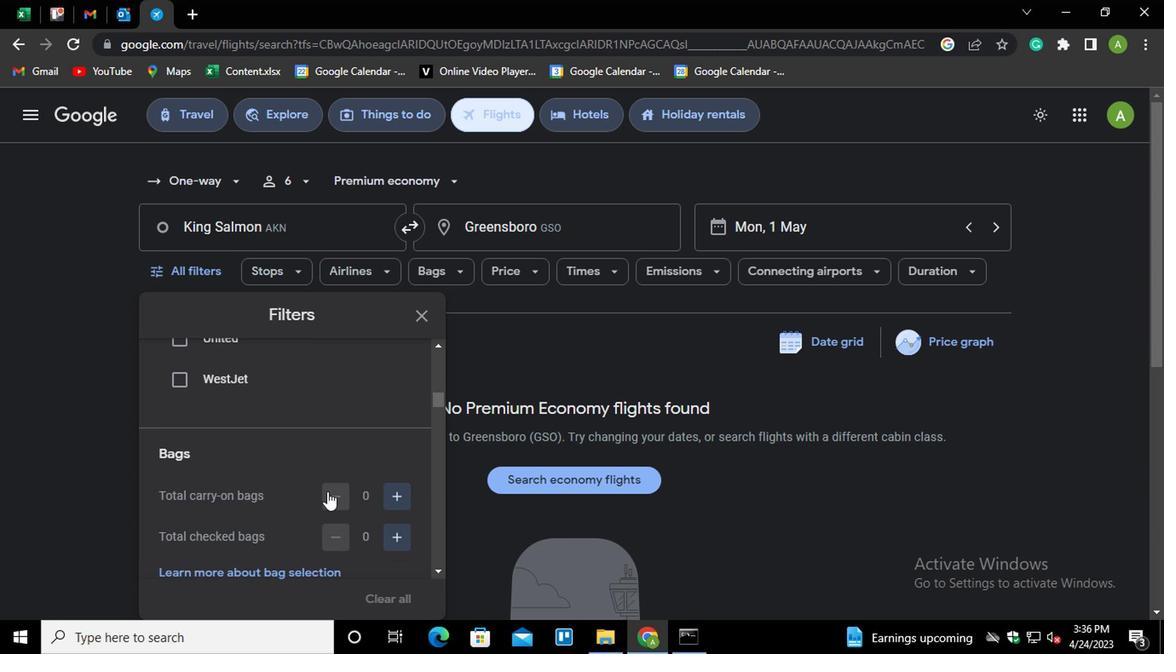 
Action: Mouse scrolled (325, 492) with delta (0, 0)
Screenshot: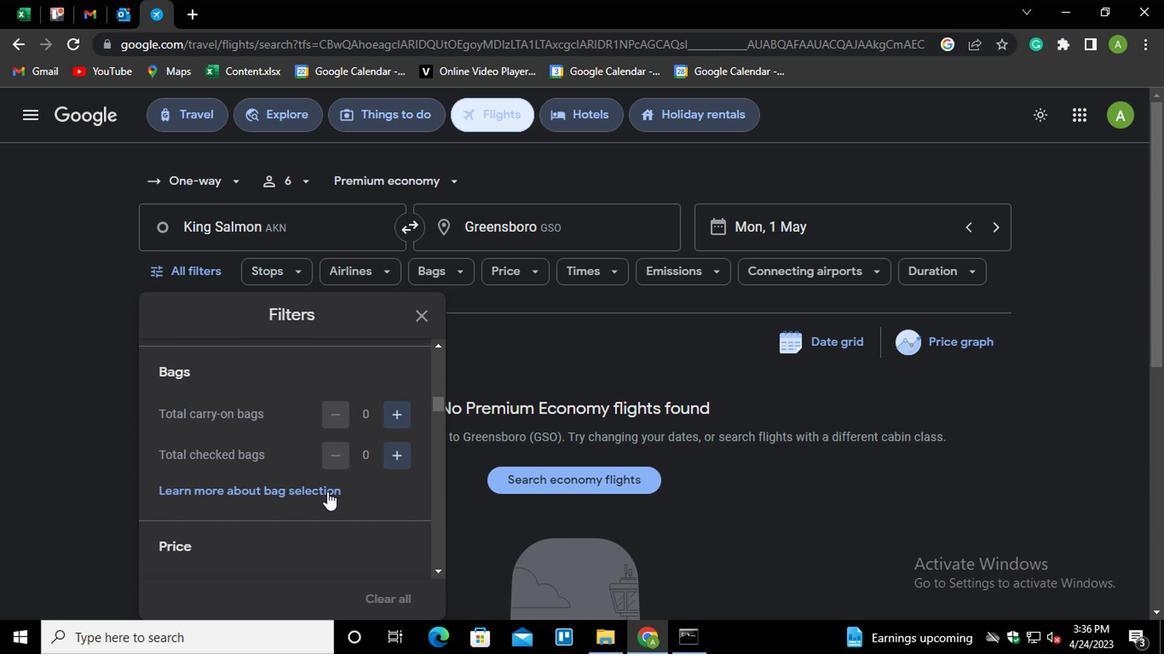 
Action: Mouse scrolled (325, 494) with delta (0, 1)
Screenshot: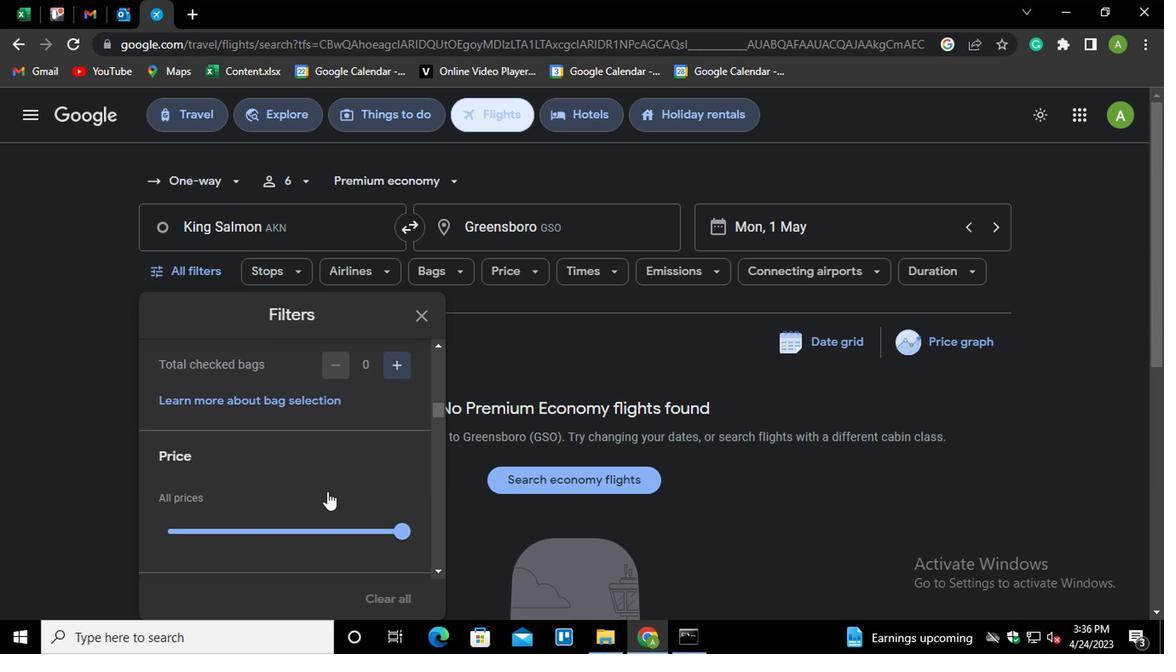 
Action: Mouse moved to (328, 490)
Screenshot: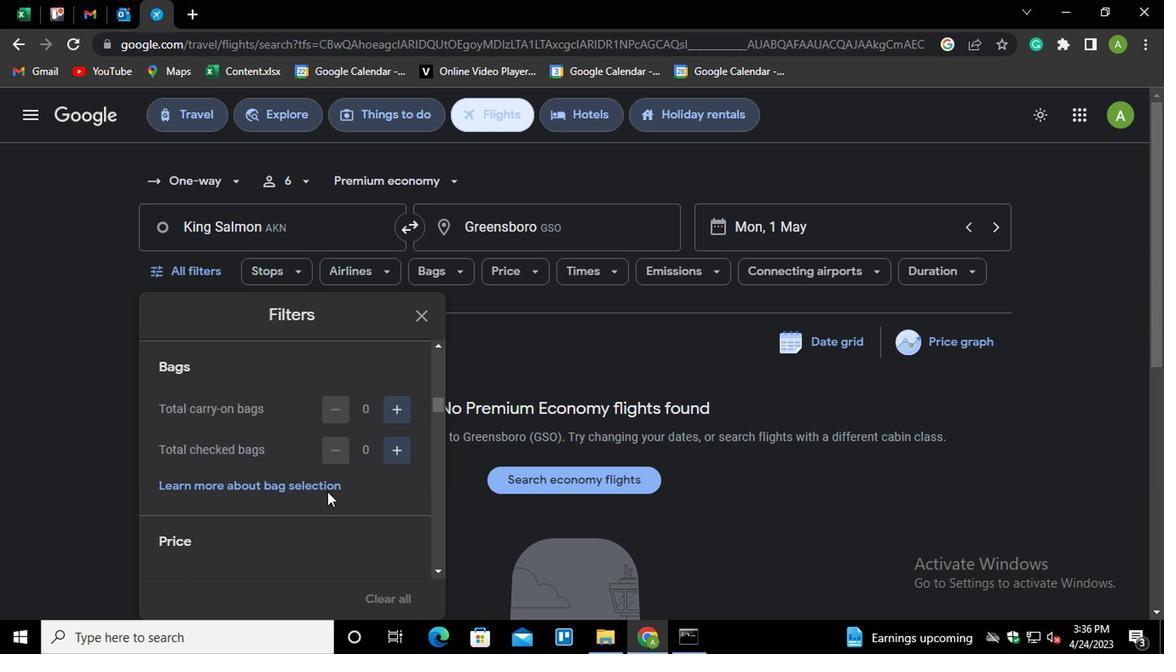 
Action: Mouse scrolled (328, 489) with delta (0, -1)
Screenshot: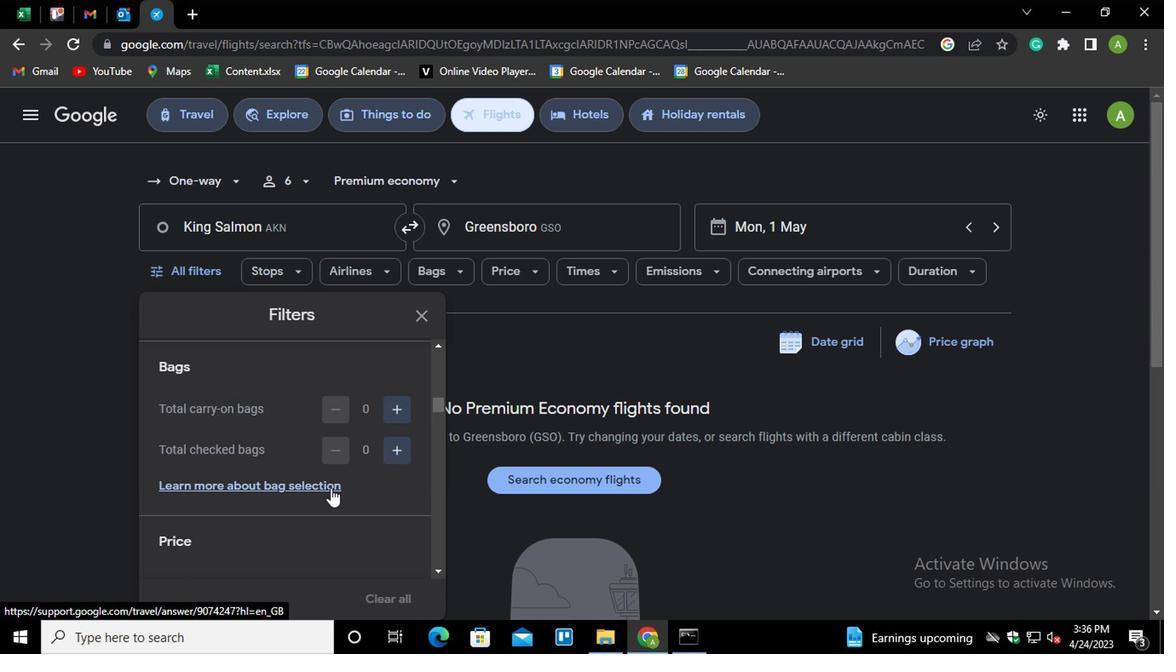 
Action: Mouse moved to (333, 488)
Screenshot: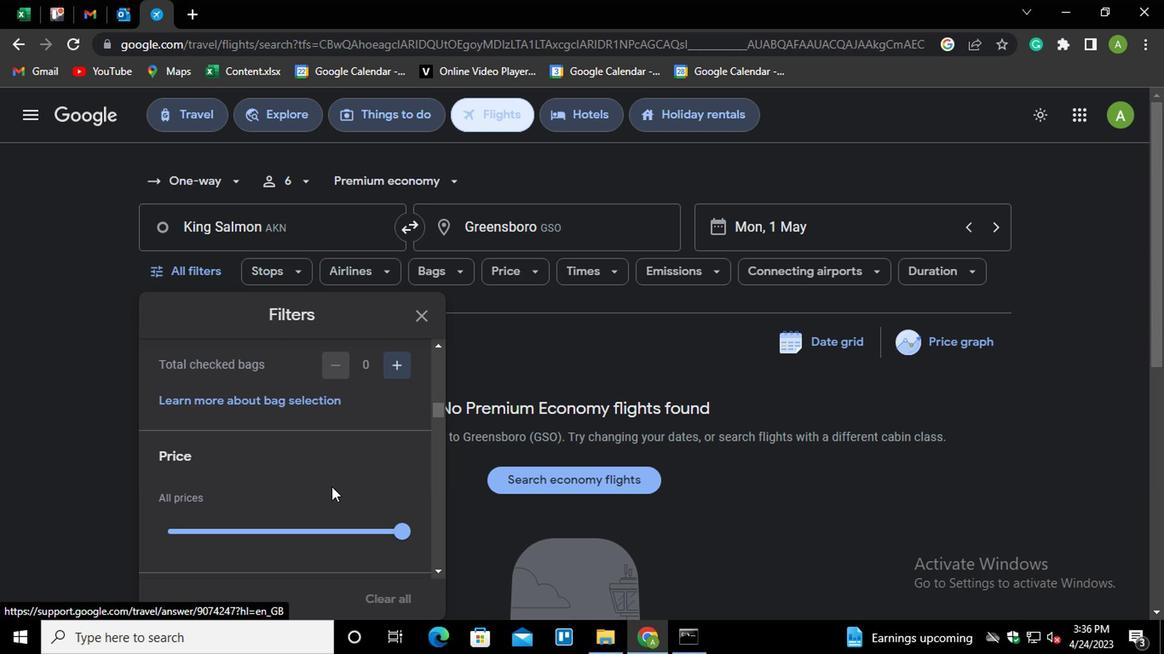 
Action: Mouse scrolled (333, 486) with delta (0, -1)
Screenshot: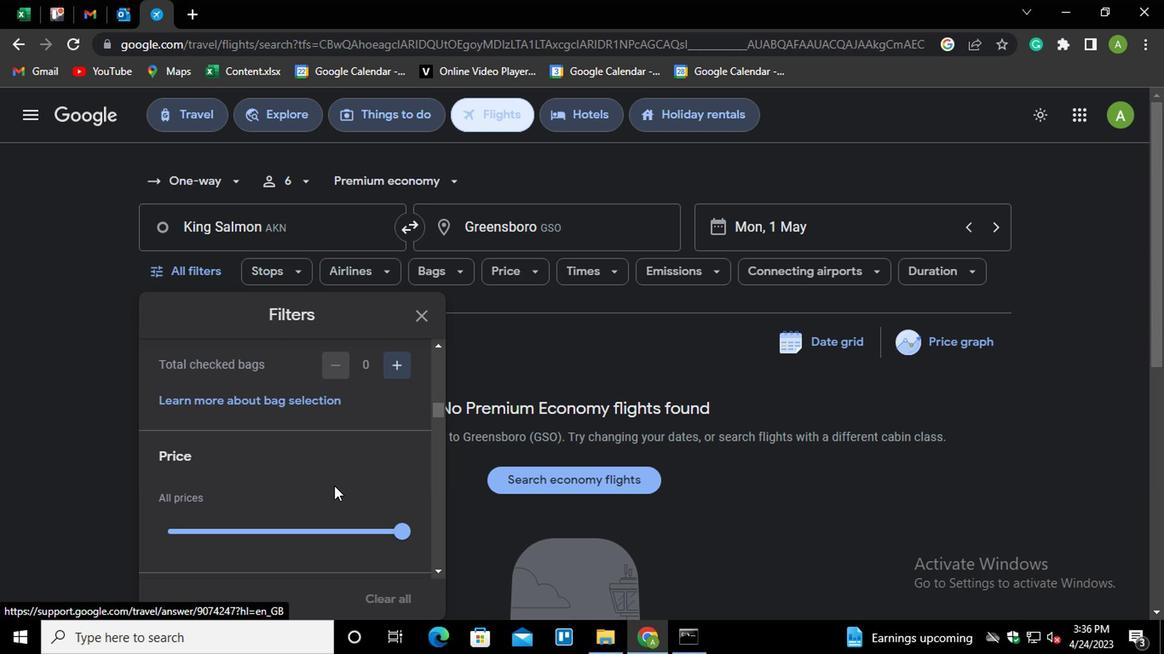 
Action: Mouse moved to (379, 447)
Screenshot: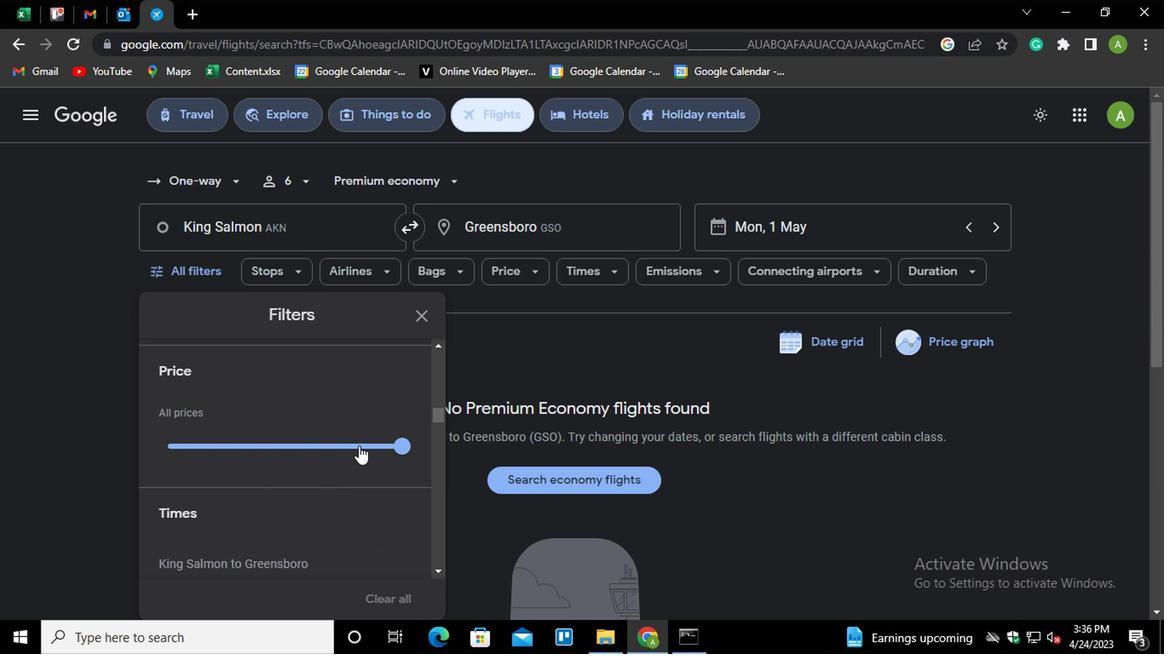 
Action: Mouse pressed left at (379, 447)
Screenshot: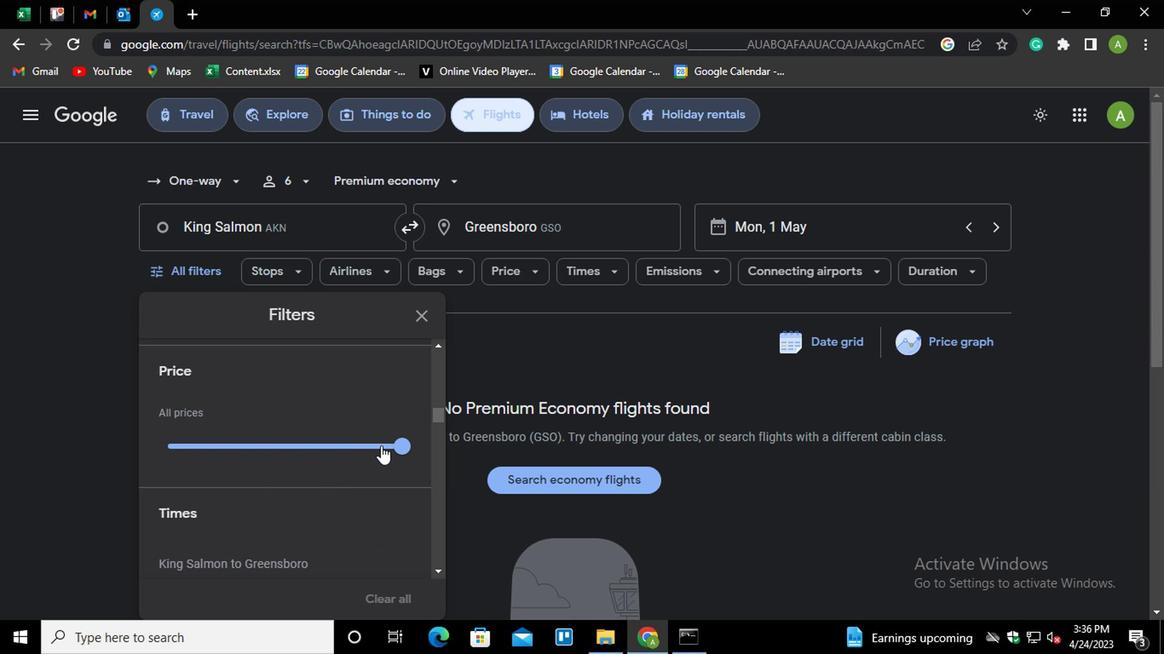 
Action: Mouse moved to (348, 468)
Screenshot: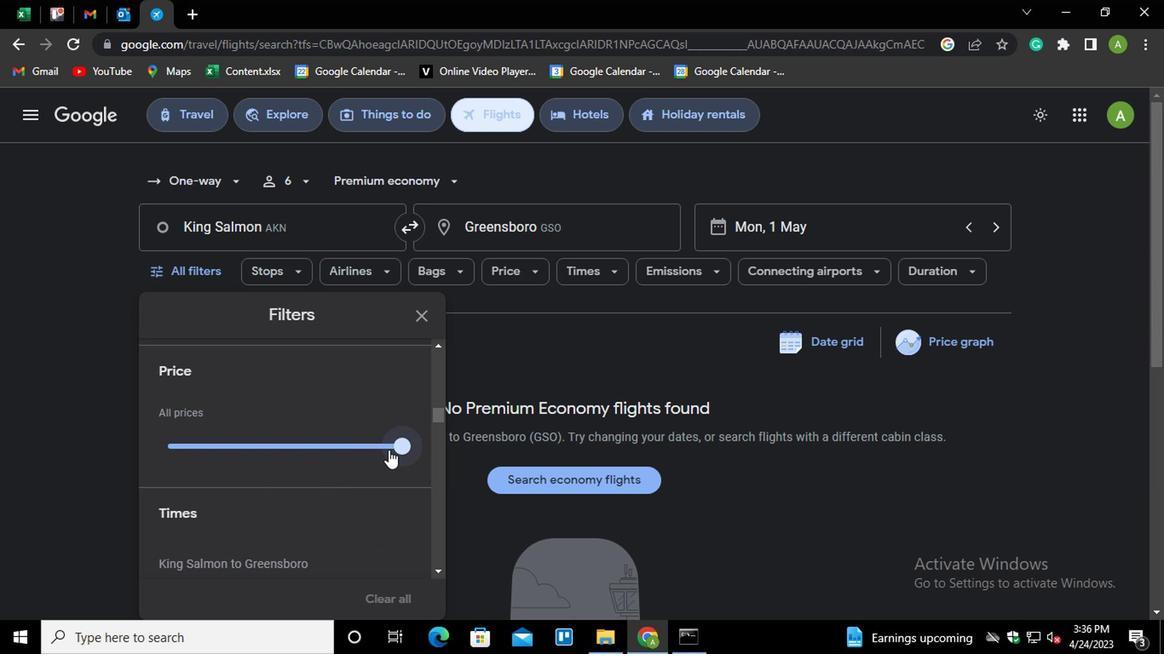 
Action: Mouse scrolled (348, 467) with delta (0, 0)
Screenshot: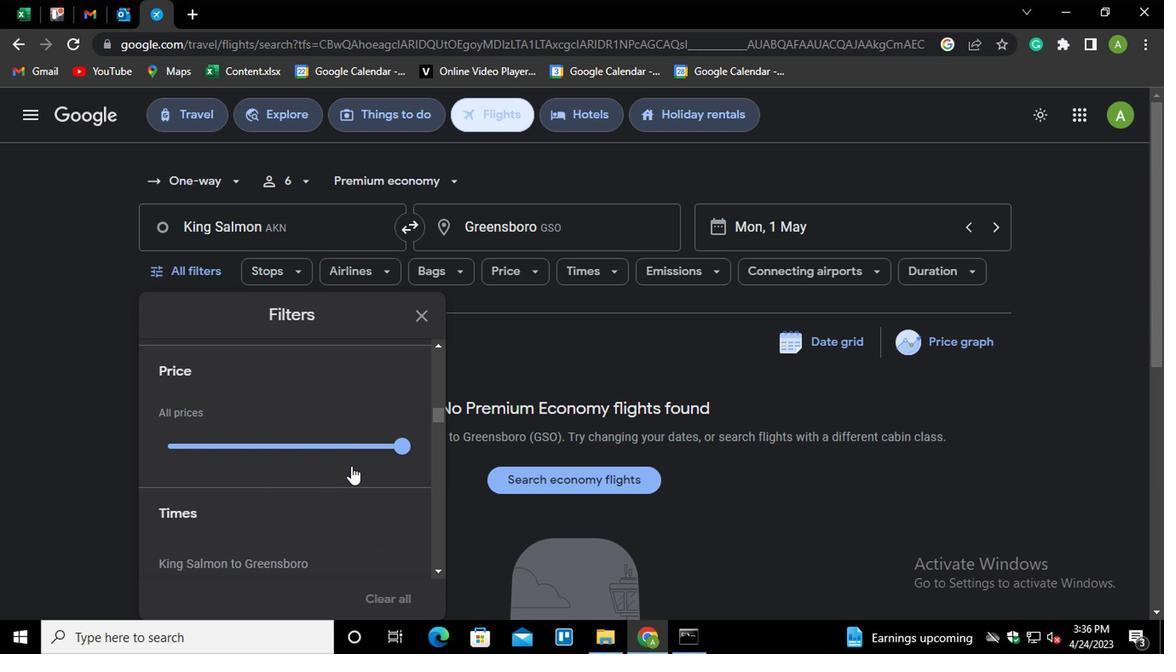 
Action: Mouse scrolled (348, 467) with delta (0, 0)
Screenshot: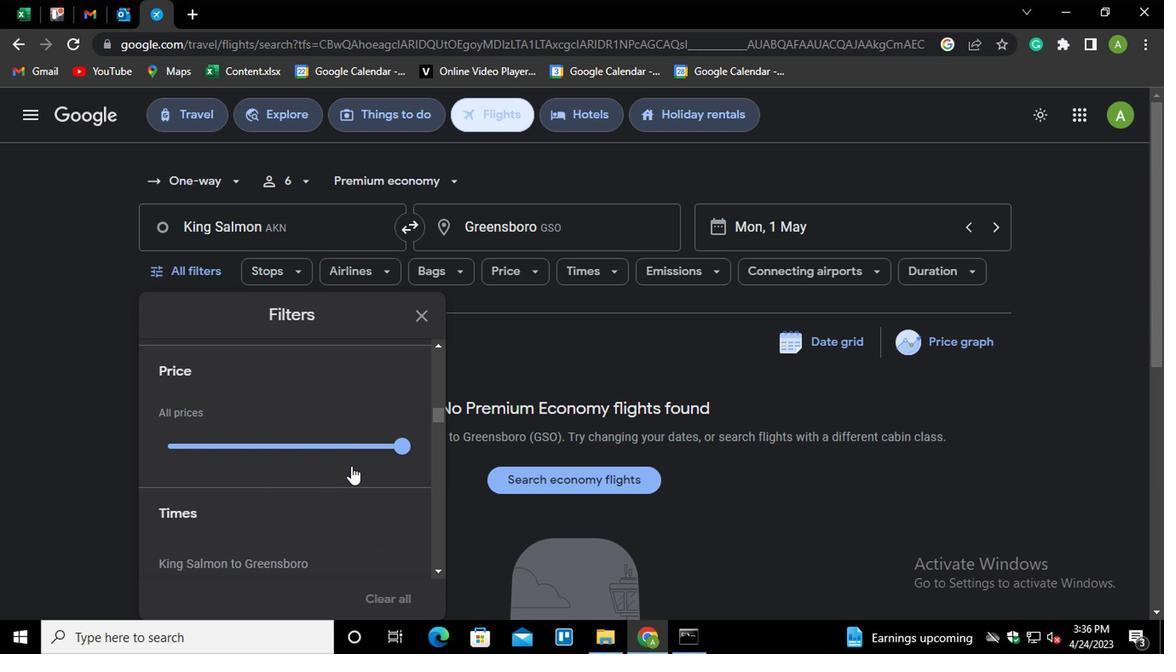 
Action: Mouse moved to (257, 470)
Screenshot: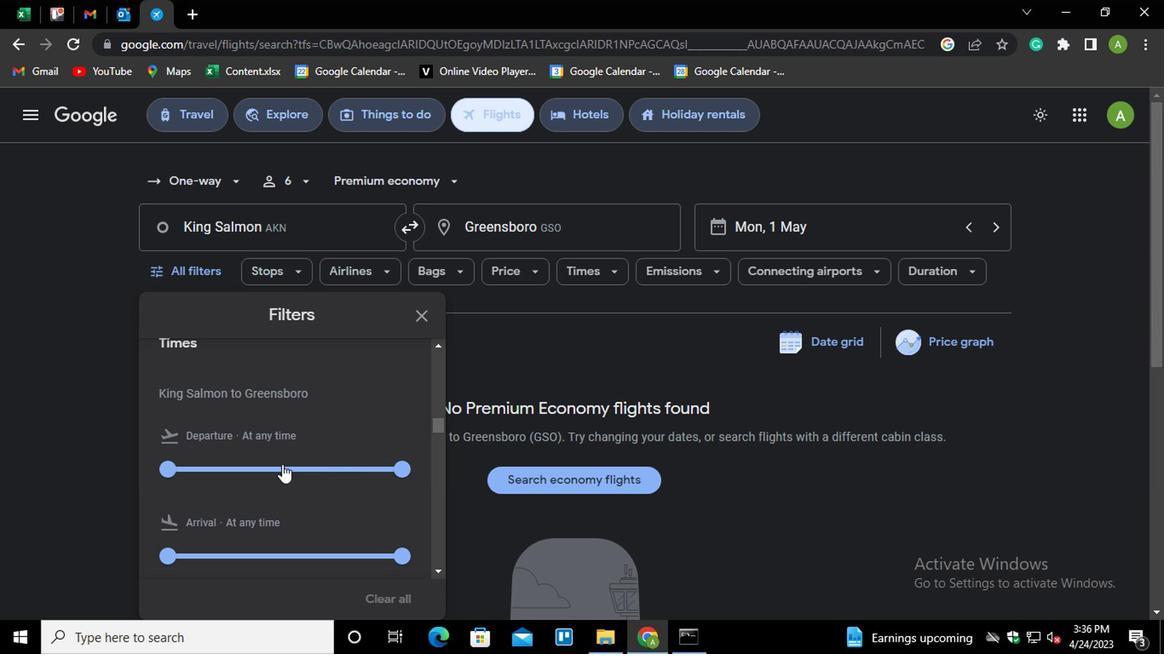 
Action: Mouse pressed left at (257, 470)
Screenshot: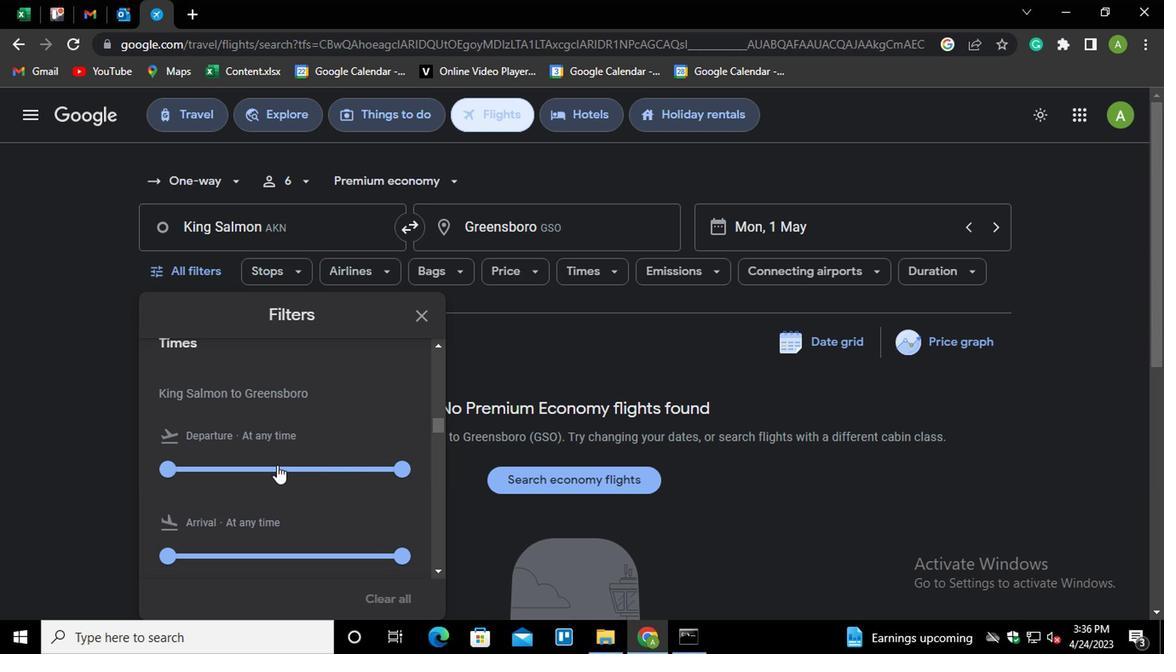 
Action: Mouse moved to (395, 476)
Screenshot: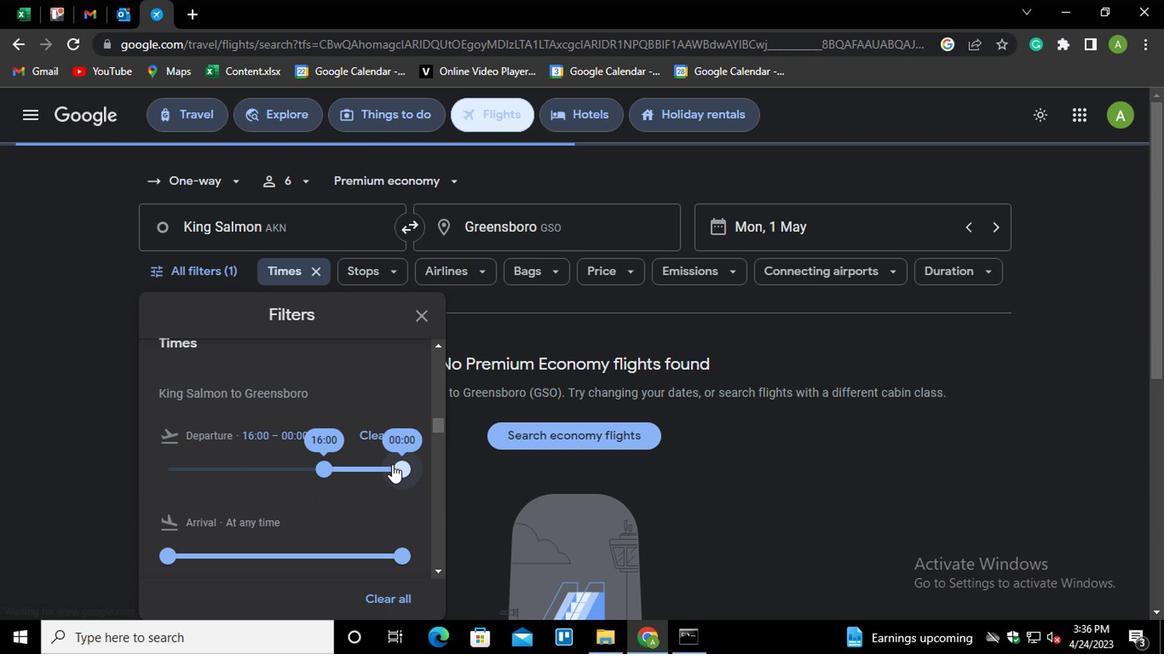 
Action: Mouse pressed left at (395, 476)
Screenshot: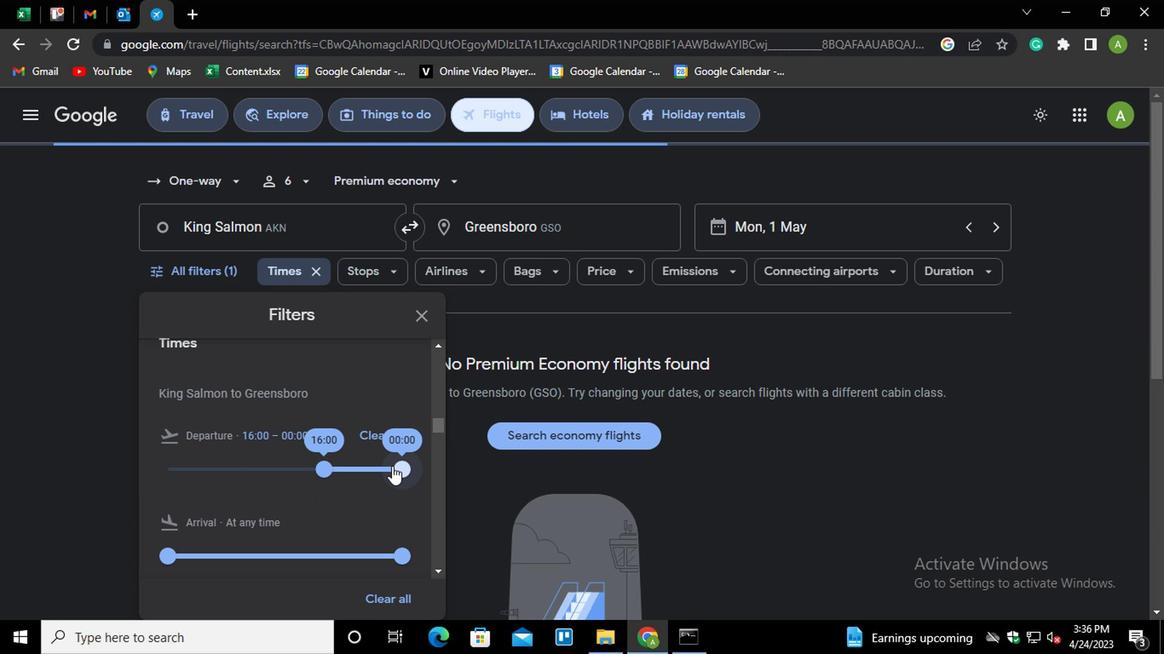 
Action: Mouse moved to (753, 554)
Screenshot: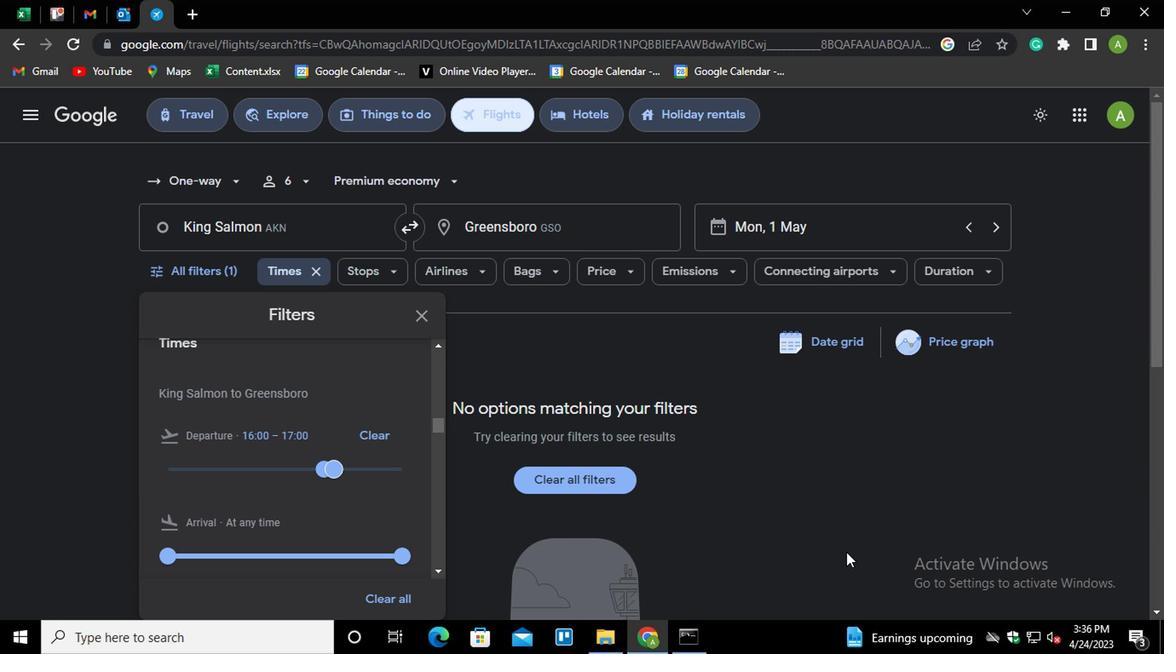 
Action: Mouse scrolled (753, 553) with delta (0, 0)
Screenshot: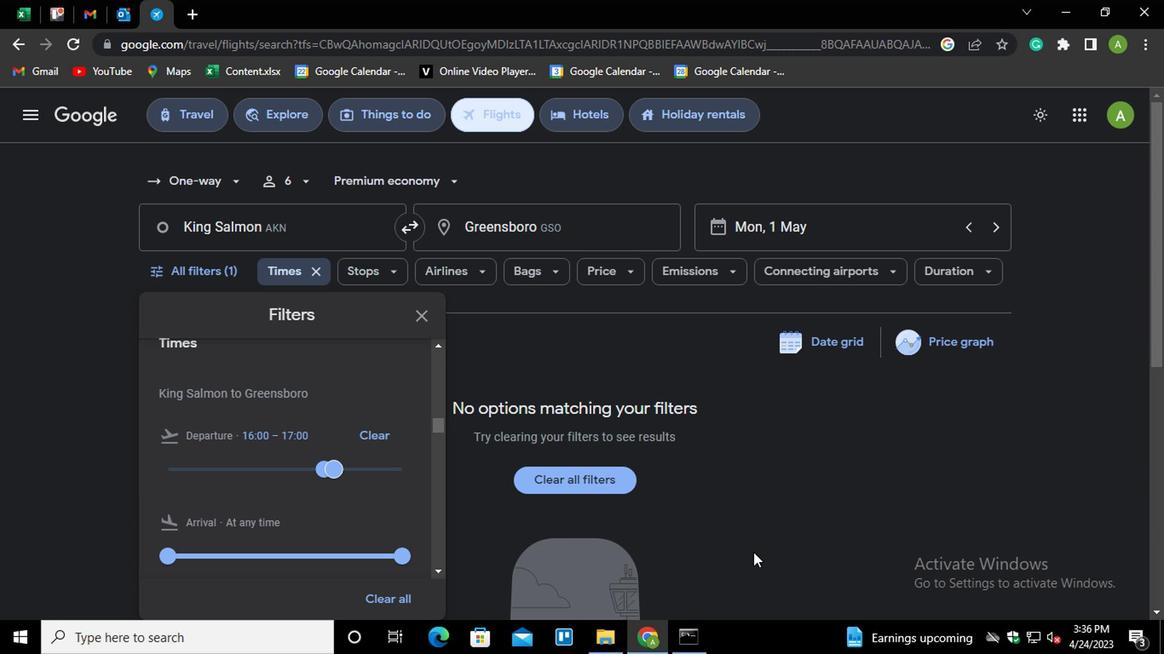 
Action: Mouse moved to (745, 520)
Screenshot: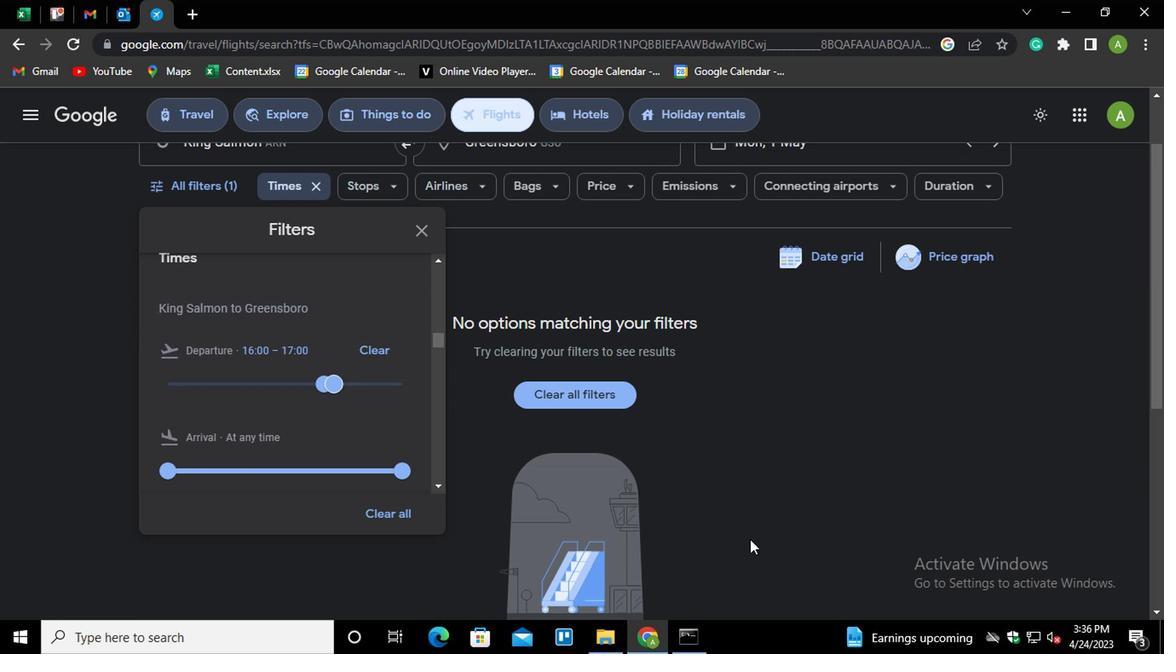 
Action: Mouse pressed left at (745, 520)
Screenshot: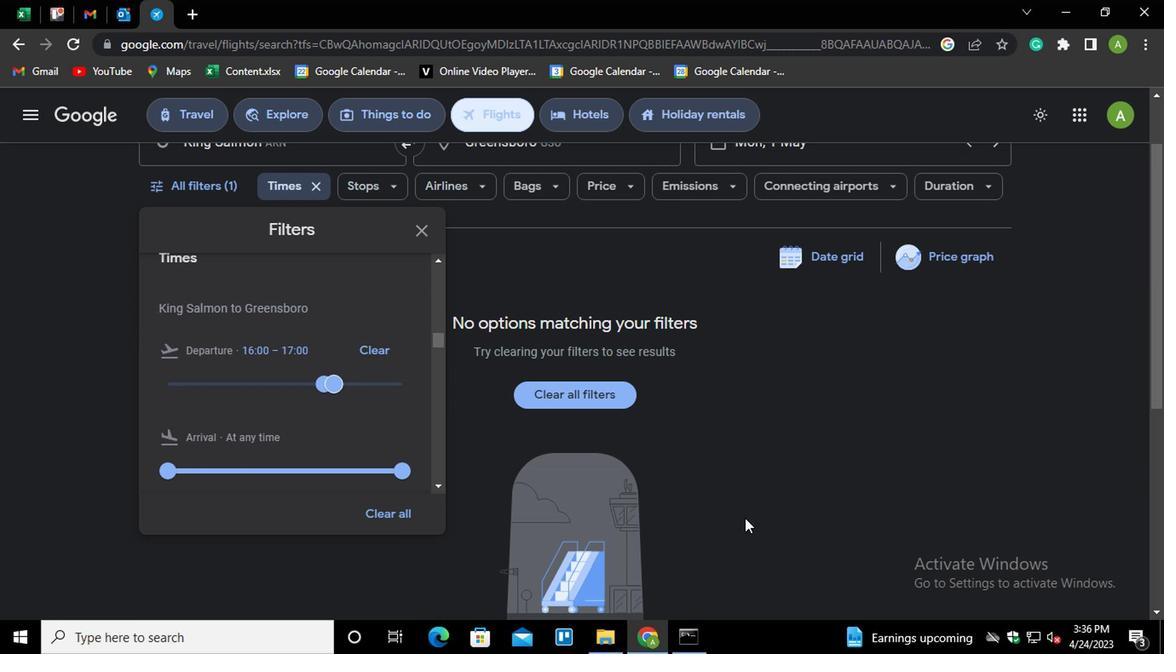 
